 Task: Add Attachment from computer to Card Card0000000165 in Board Board0000000042 in Workspace WS0000000014 in Trello. Add Cover Purple to Card Card0000000165 in Board Board0000000042 in Workspace WS0000000014 in Trello. Add "Move Card To …" Button titled Button0000000165 to "top" of the list "To Do" to Card Card0000000165 in Board Board0000000042 in Workspace WS0000000014 in Trello. Add Description DS0000000165 to Card Card0000000165 in Board Board0000000042 in Workspace WS0000000014 in Trello. Add Comment CM0000000165 to Card Card0000000165 in Board Board0000000042 in Workspace WS0000000014 in Trello
Action: Mouse moved to (610, 392)
Screenshot: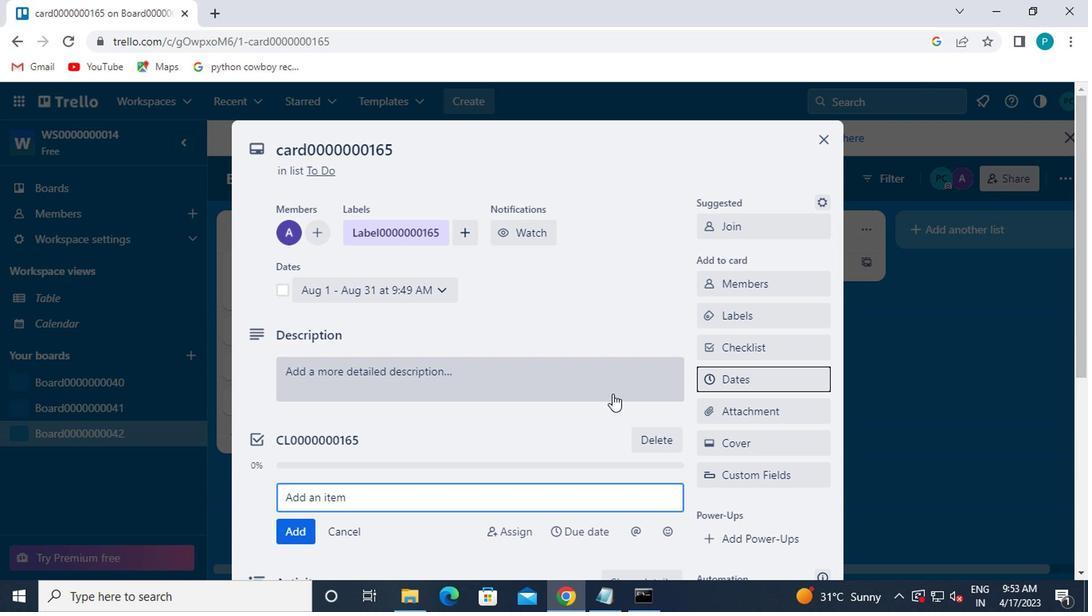 
Action: Mouse scrolled (610, 391) with delta (0, 0)
Screenshot: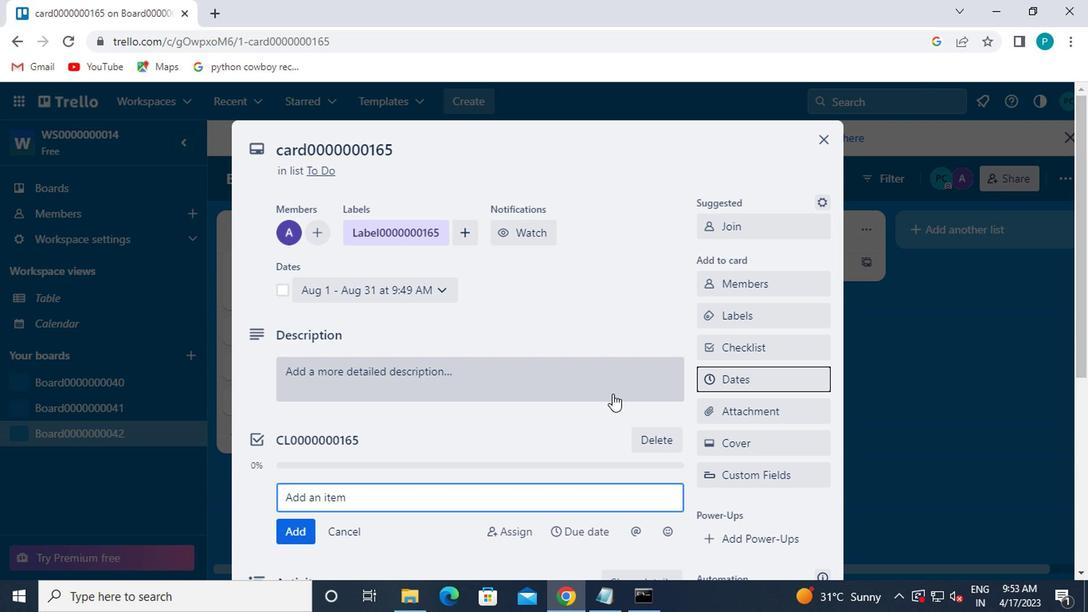 
Action: Mouse moved to (725, 323)
Screenshot: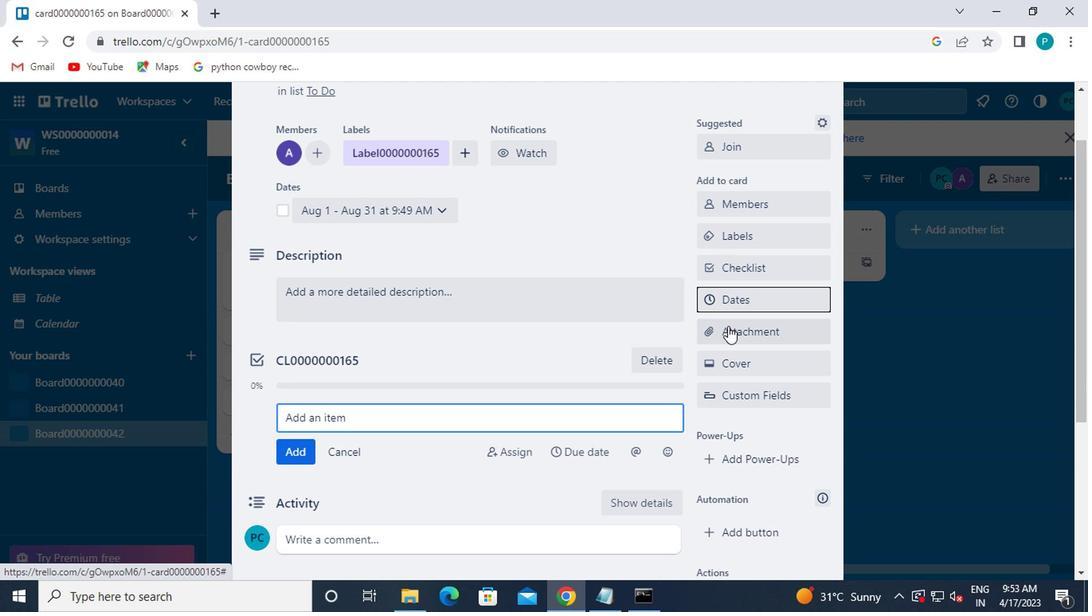 
Action: Mouse pressed left at (725, 323)
Screenshot: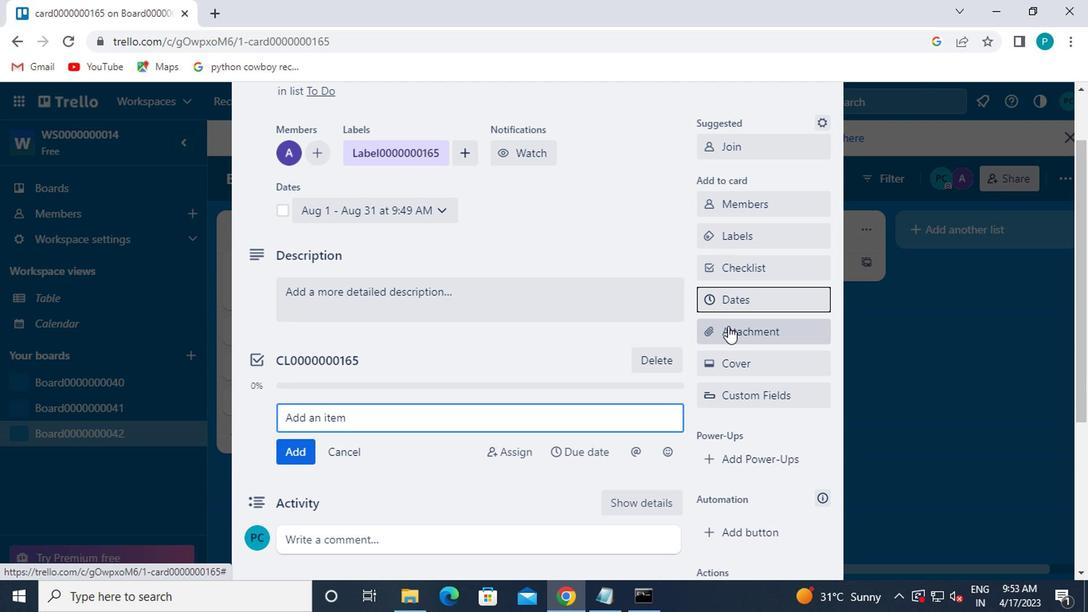 
Action: Mouse moved to (722, 155)
Screenshot: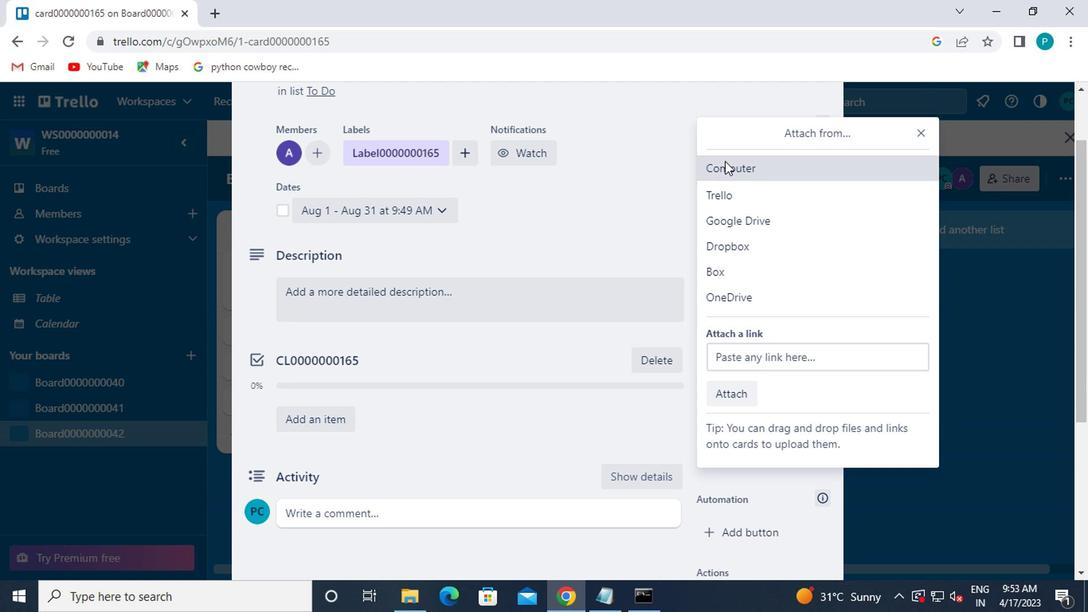 
Action: Mouse pressed left at (722, 155)
Screenshot: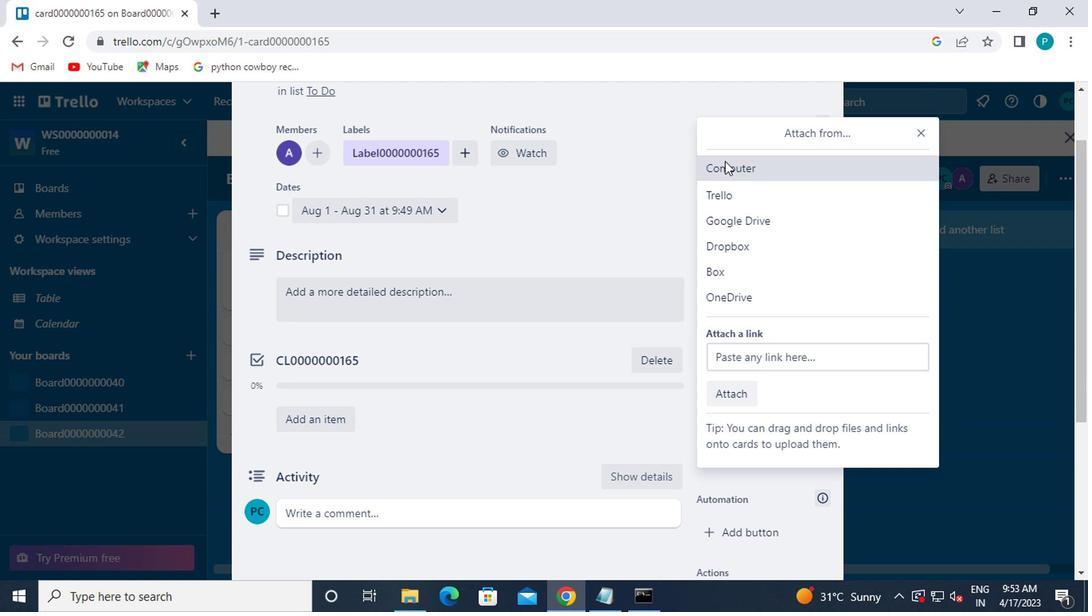 
Action: Mouse moved to (177, 116)
Screenshot: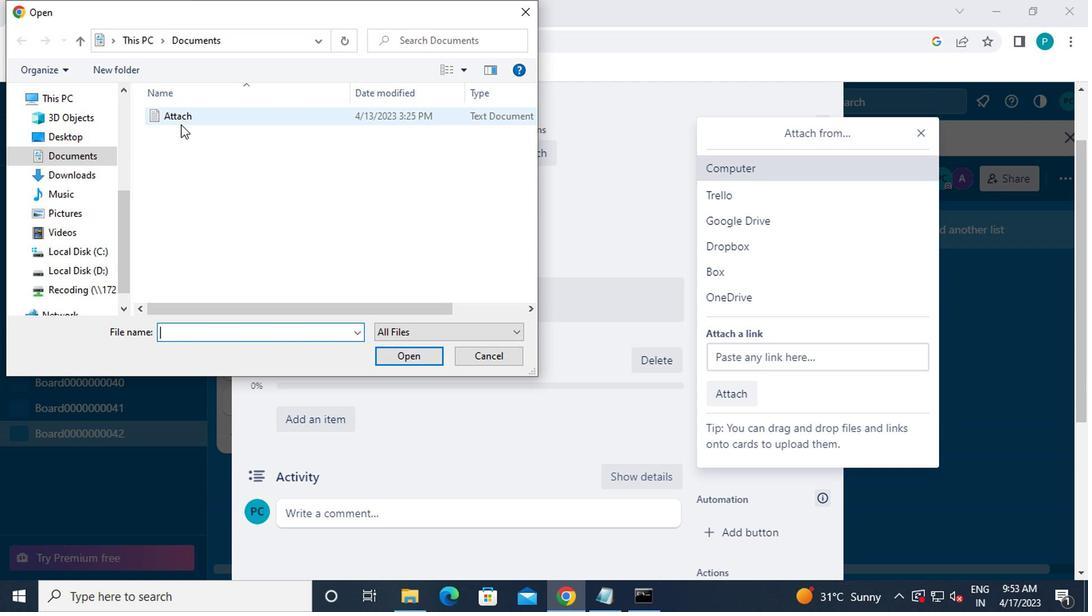 
Action: Mouse pressed left at (177, 116)
Screenshot: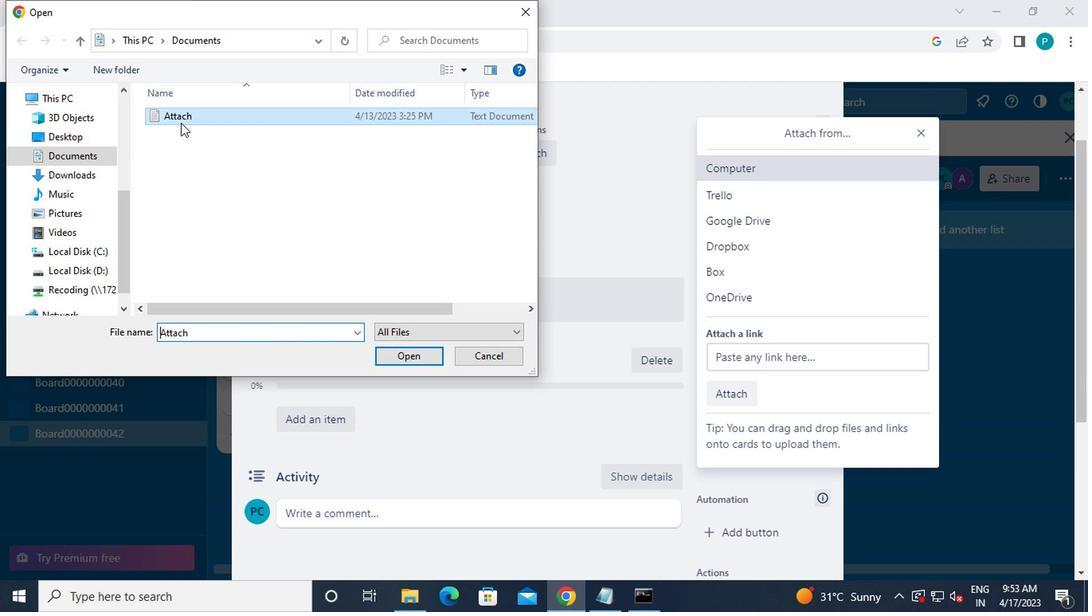 
Action: Mouse moved to (400, 359)
Screenshot: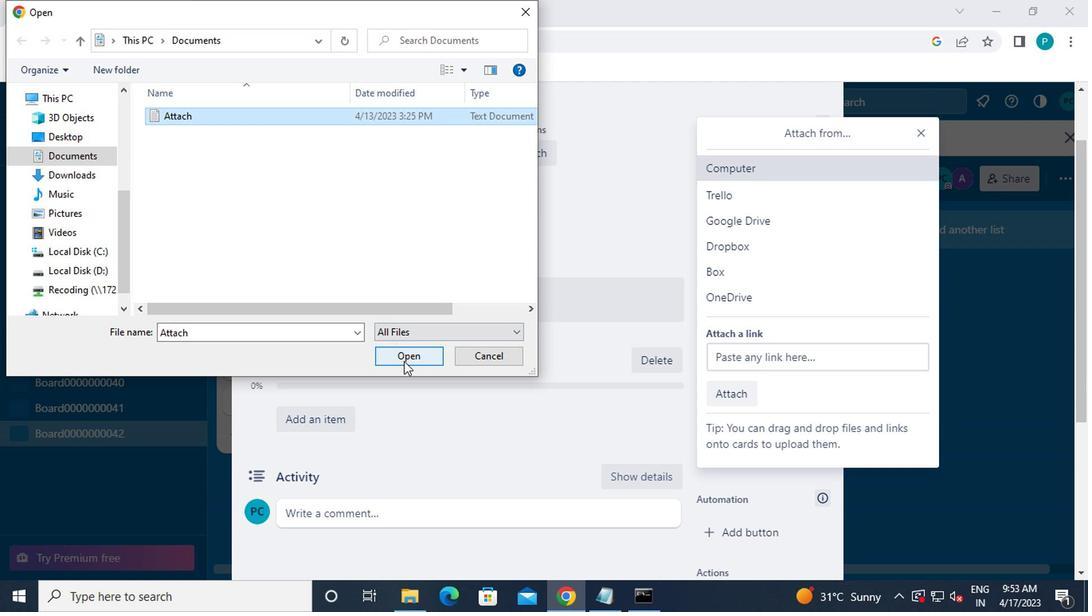 
Action: Mouse pressed left at (400, 359)
Screenshot: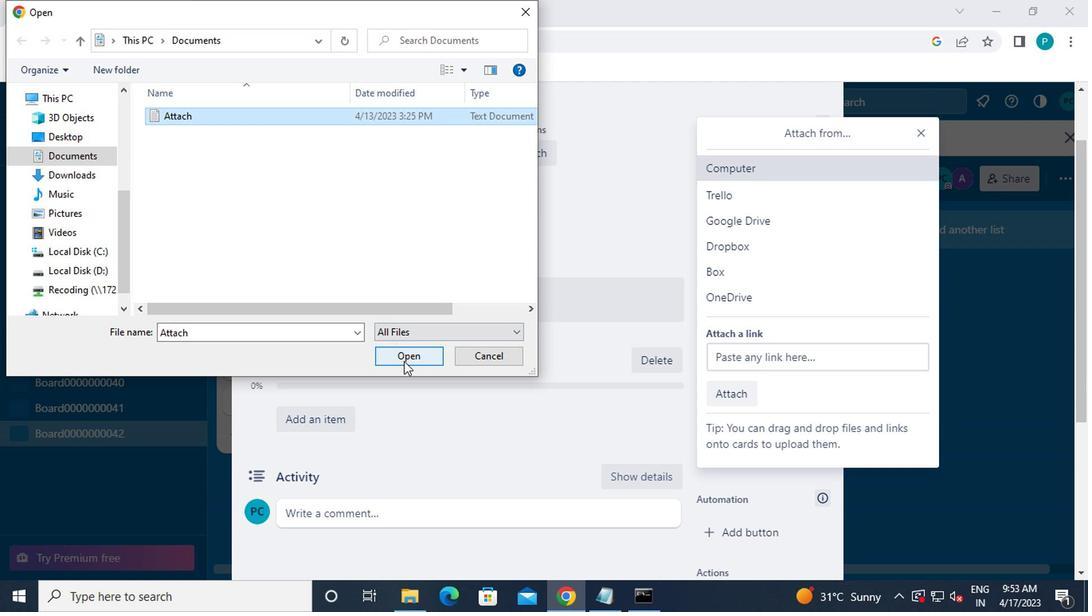 
Action: Mouse moved to (733, 369)
Screenshot: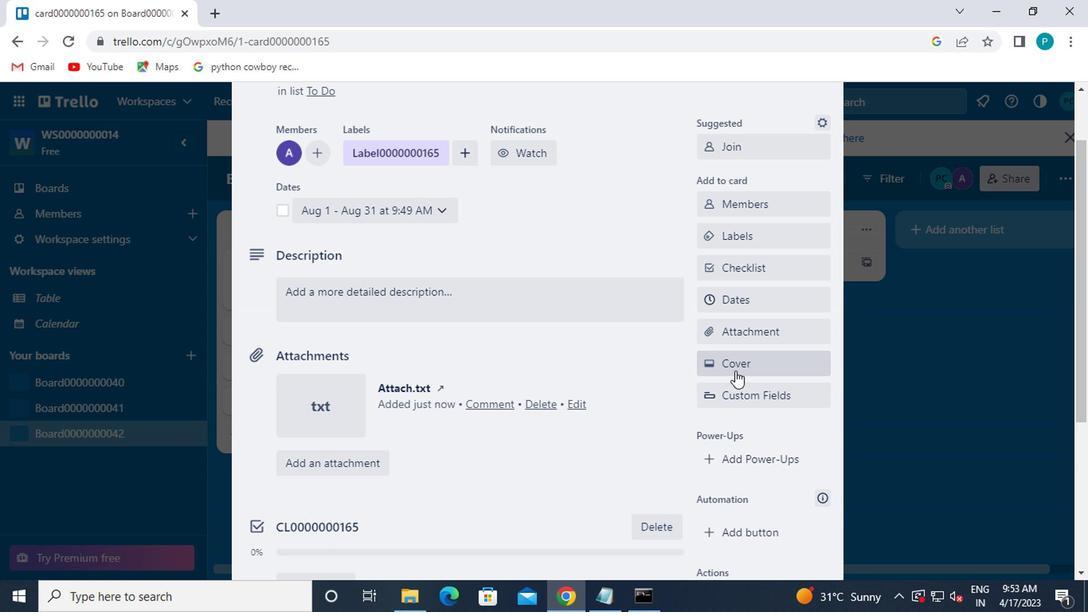 
Action: Mouse pressed left at (733, 369)
Screenshot: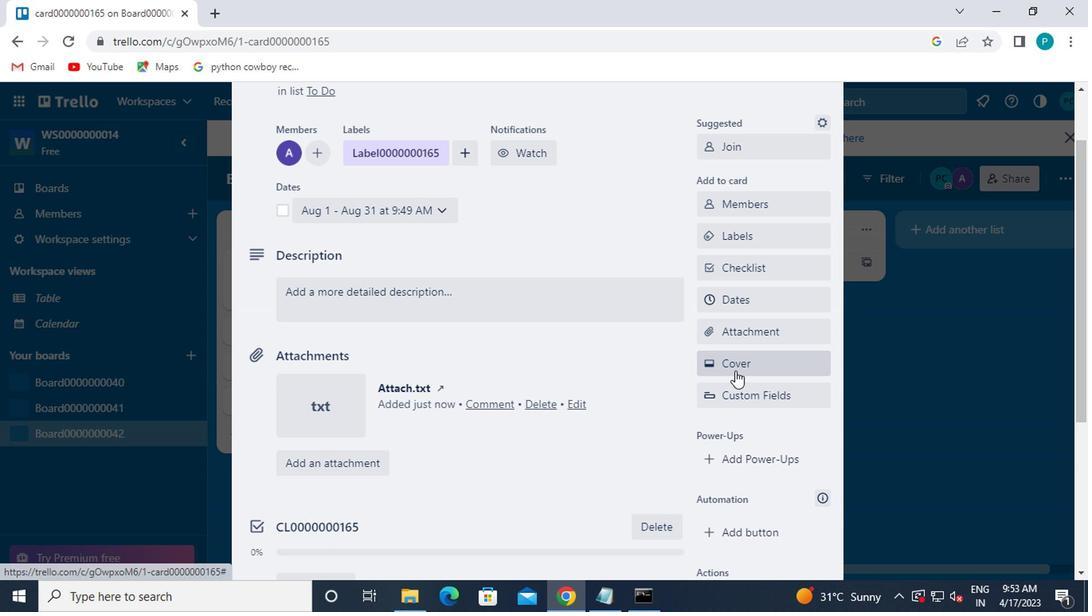
Action: Mouse moved to (913, 276)
Screenshot: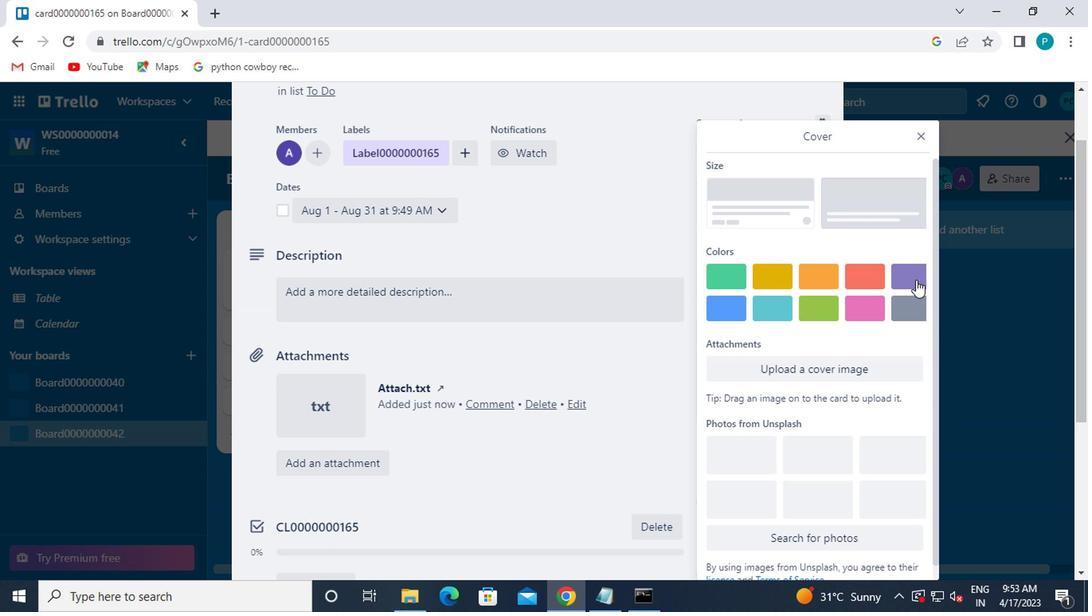 
Action: Mouse pressed left at (913, 276)
Screenshot: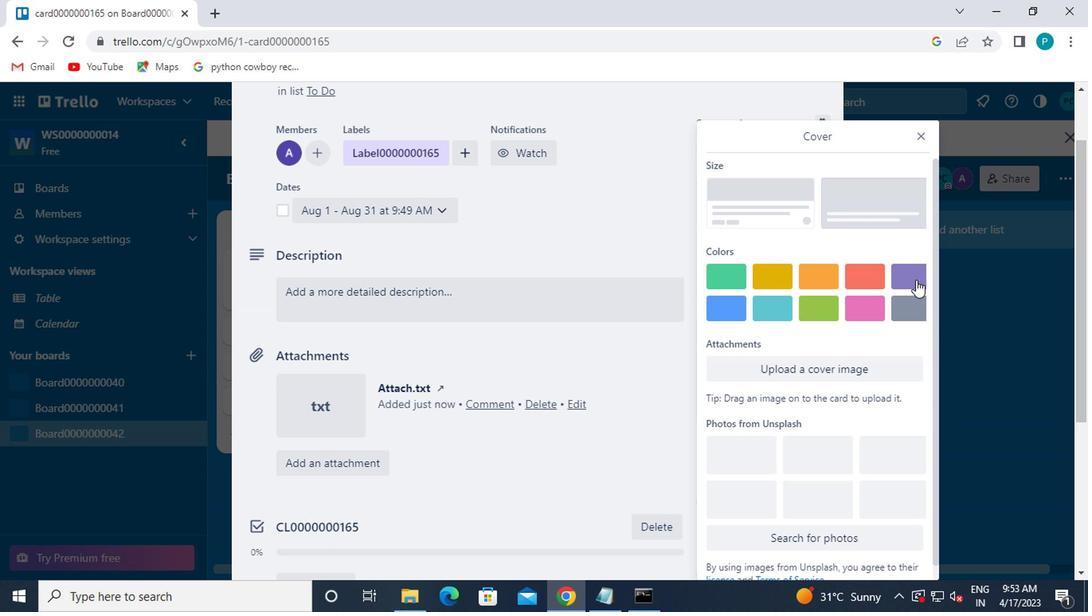 
Action: Mouse moved to (922, 130)
Screenshot: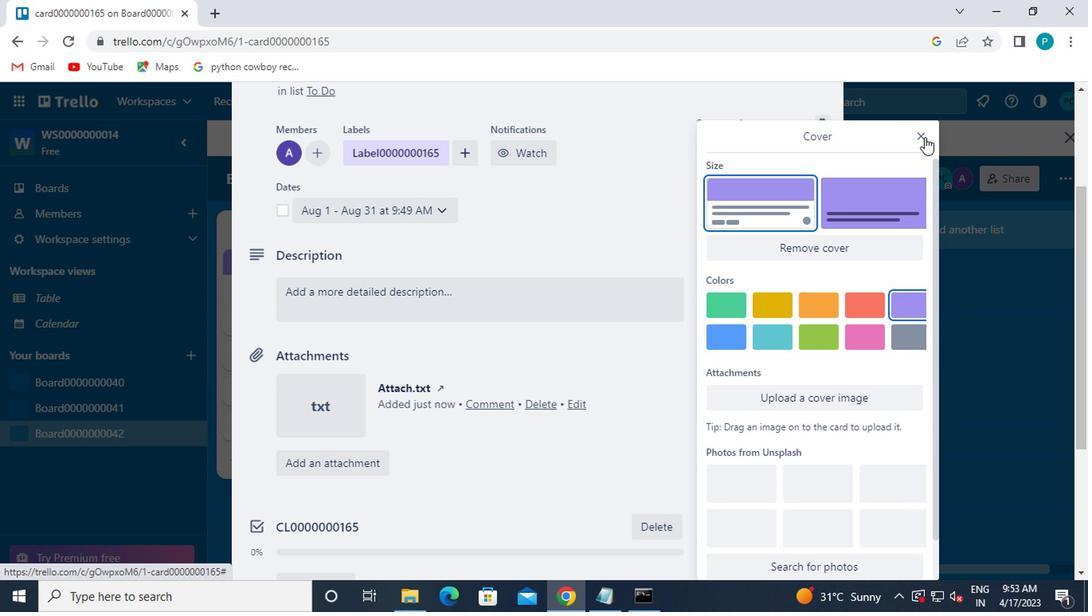 
Action: Mouse pressed left at (922, 130)
Screenshot: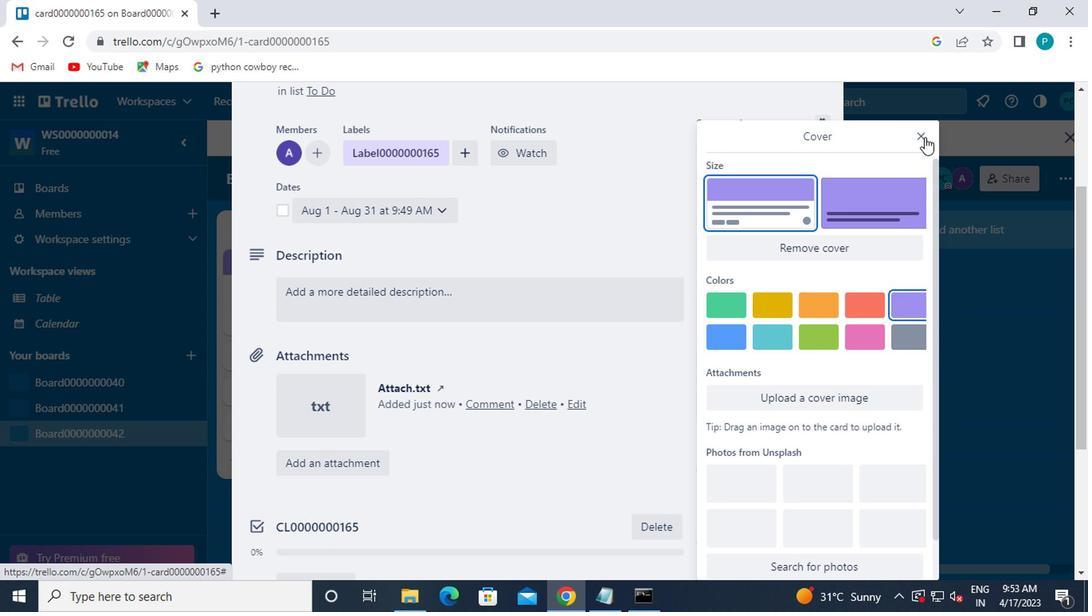 
Action: Mouse moved to (854, 359)
Screenshot: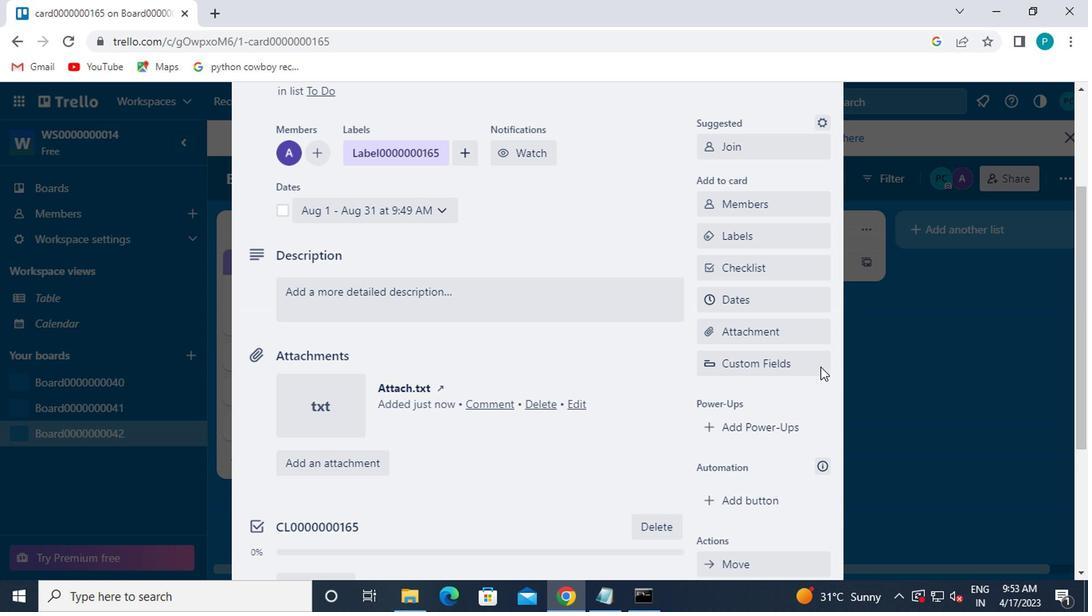 
Action: Mouse scrolled (854, 359) with delta (0, 0)
Screenshot: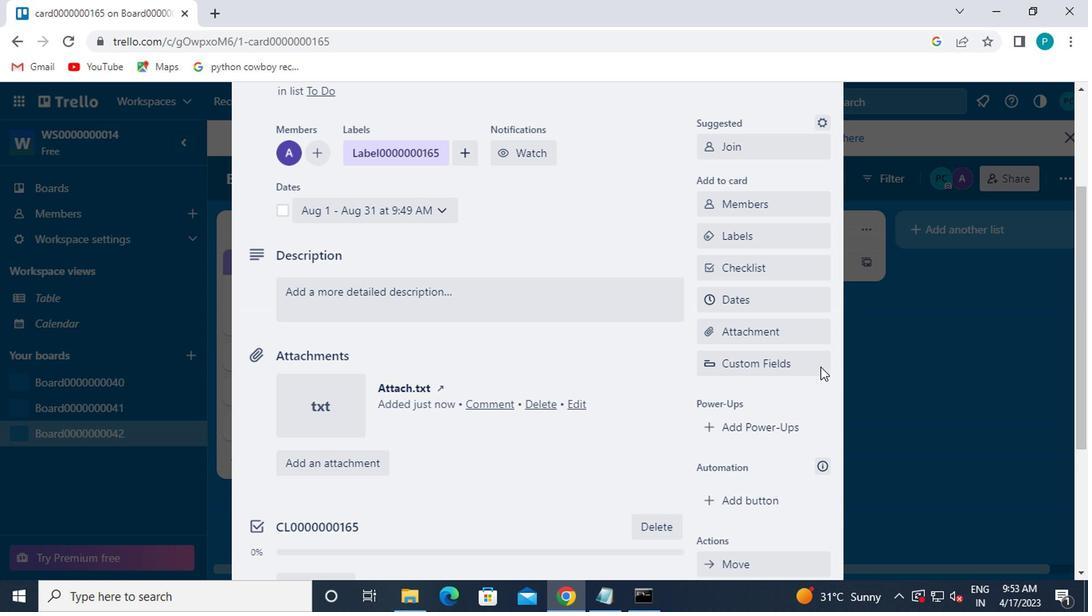 
Action: Mouse moved to (663, 346)
Screenshot: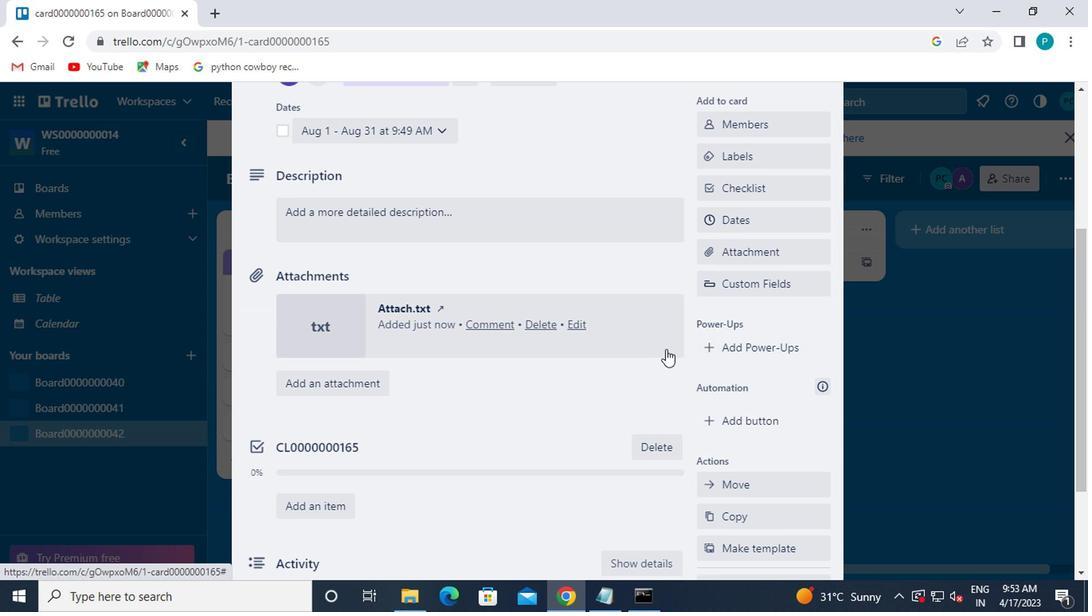 
Action: Mouse scrolled (663, 346) with delta (0, 0)
Screenshot: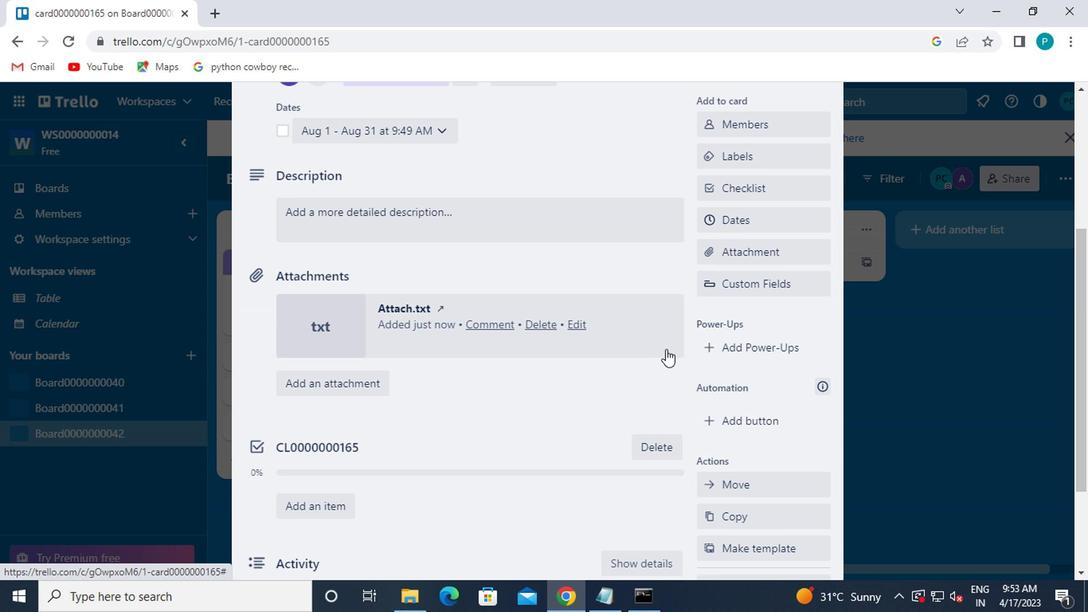 
Action: Mouse moved to (708, 337)
Screenshot: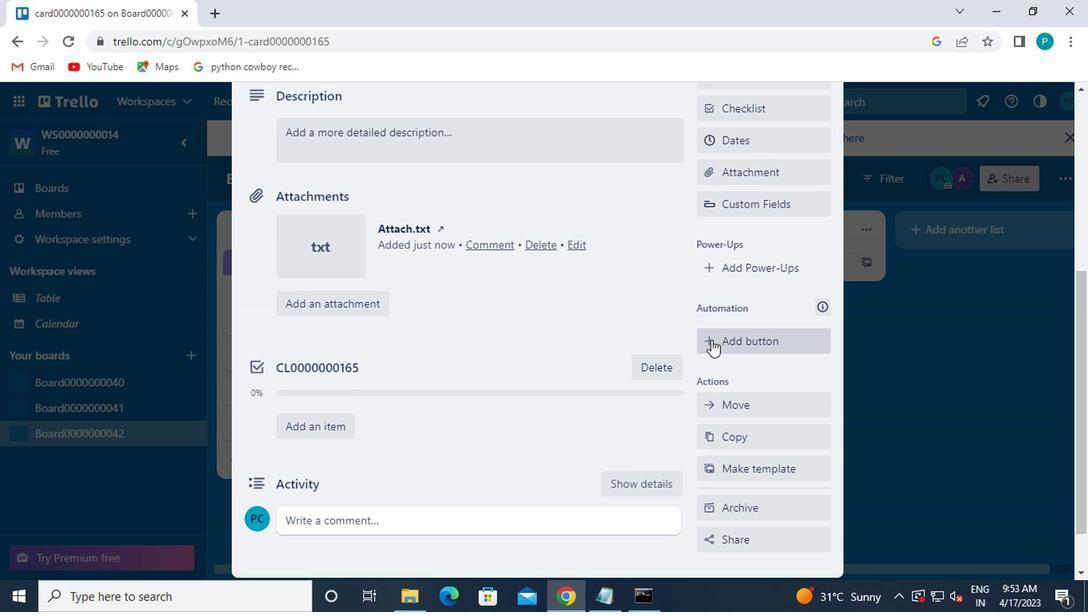 
Action: Mouse pressed left at (708, 337)
Screenshot: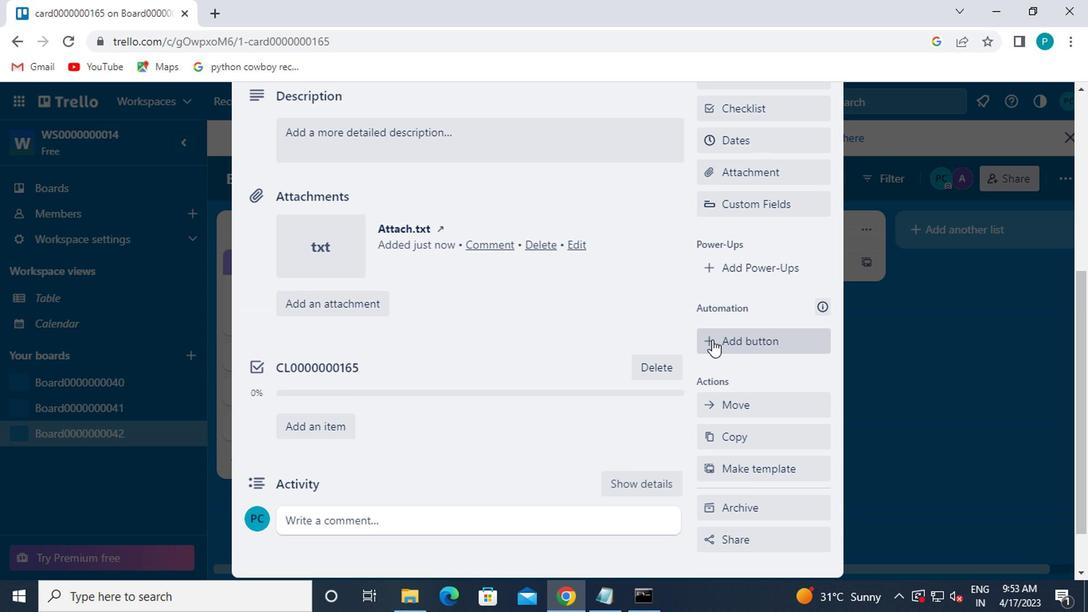 
Action: Mouse moved to (714, 207)
Screenshot: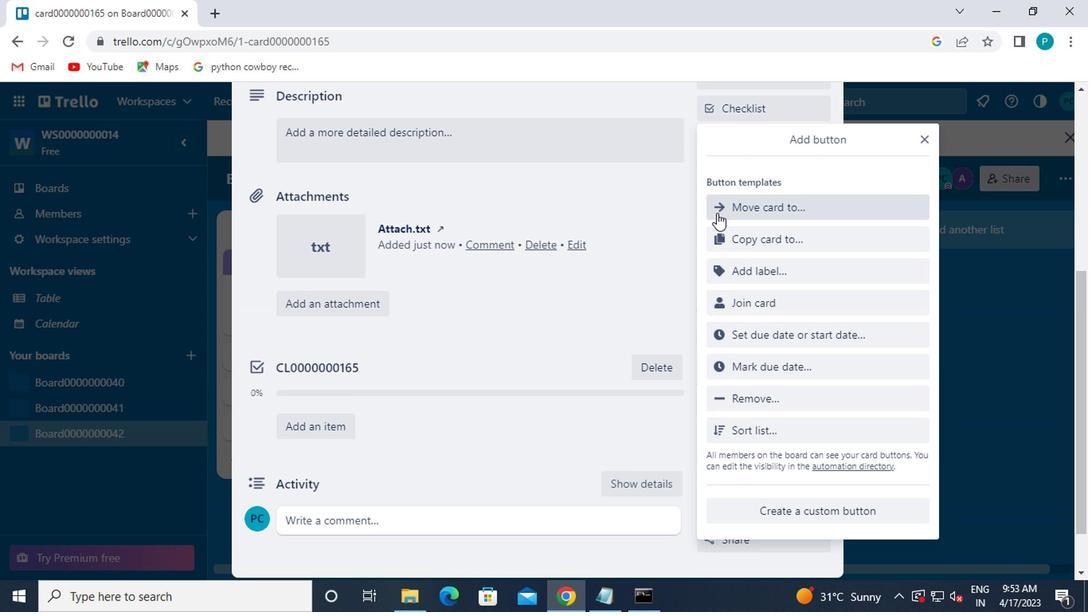 
Action: Mouse pressed left at (714, 207)
Screenshot: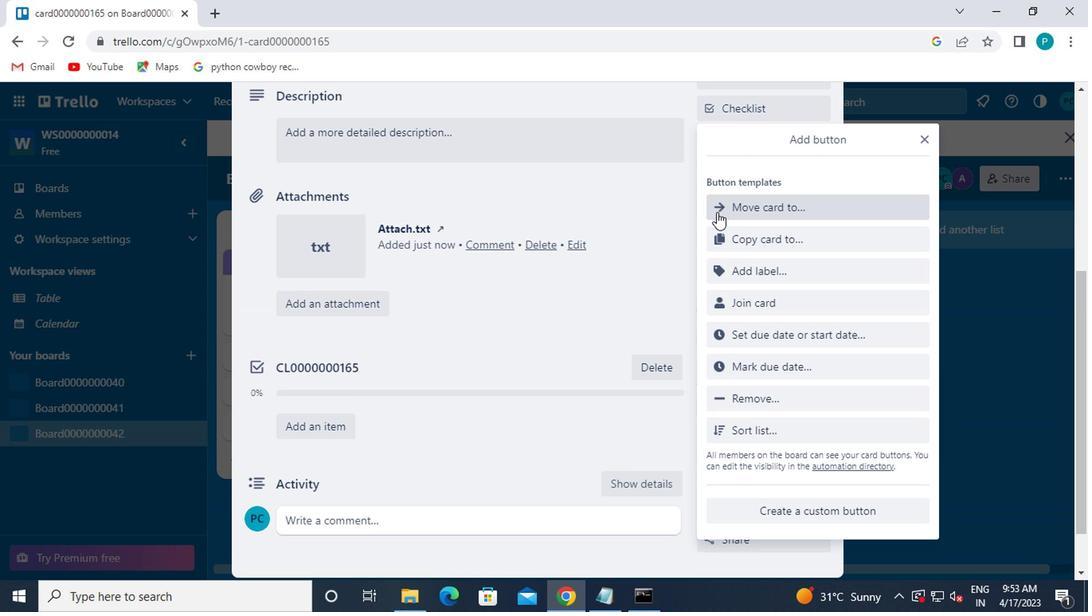 
Action: Mouse moved to (780, 208)
Screenshot: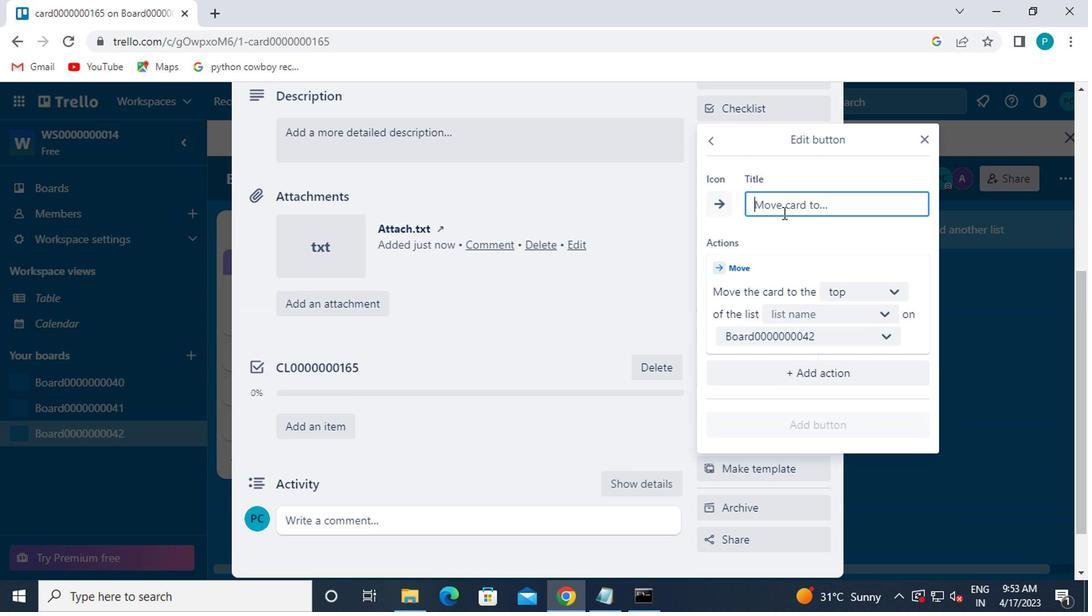 
Action: Mouse pressed left at (780, 208)
Screenshot: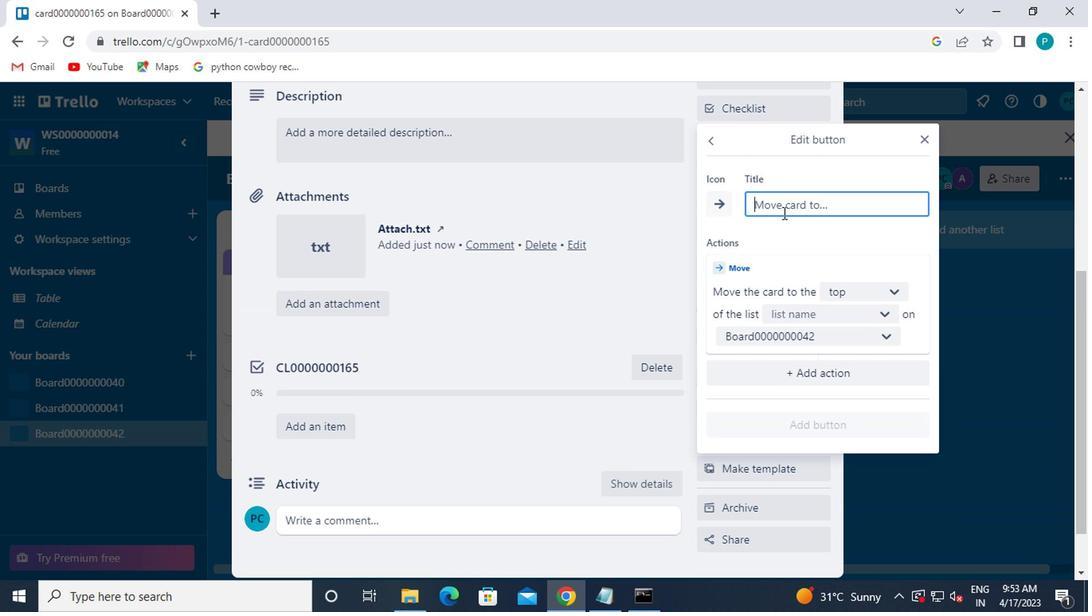 
Action: Mouse moved to (784, 205)
Screenshot: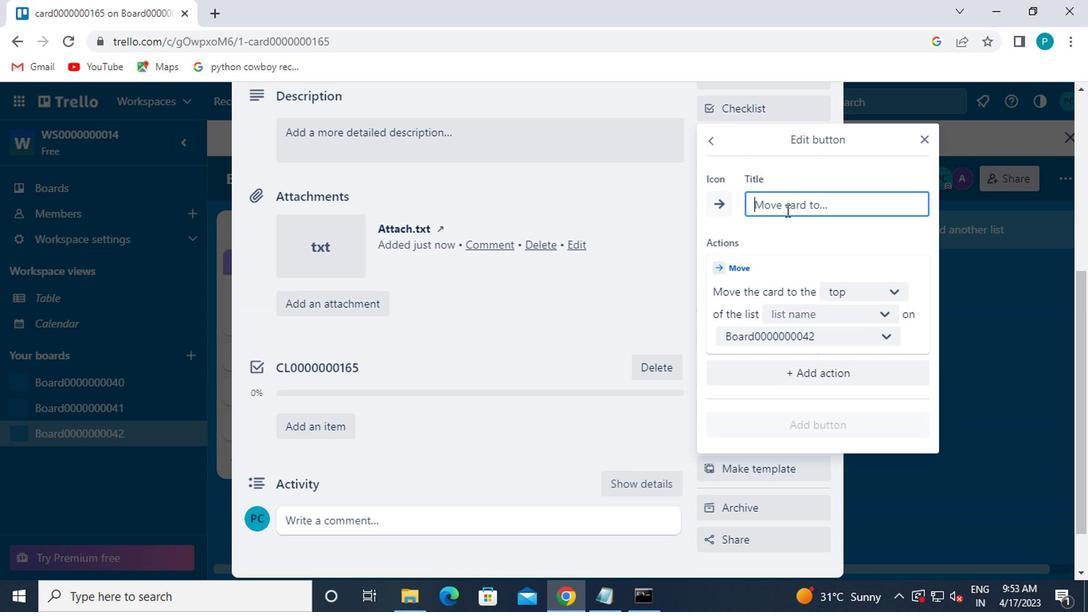 
Action: Key pressed button0000000165
Screenshot: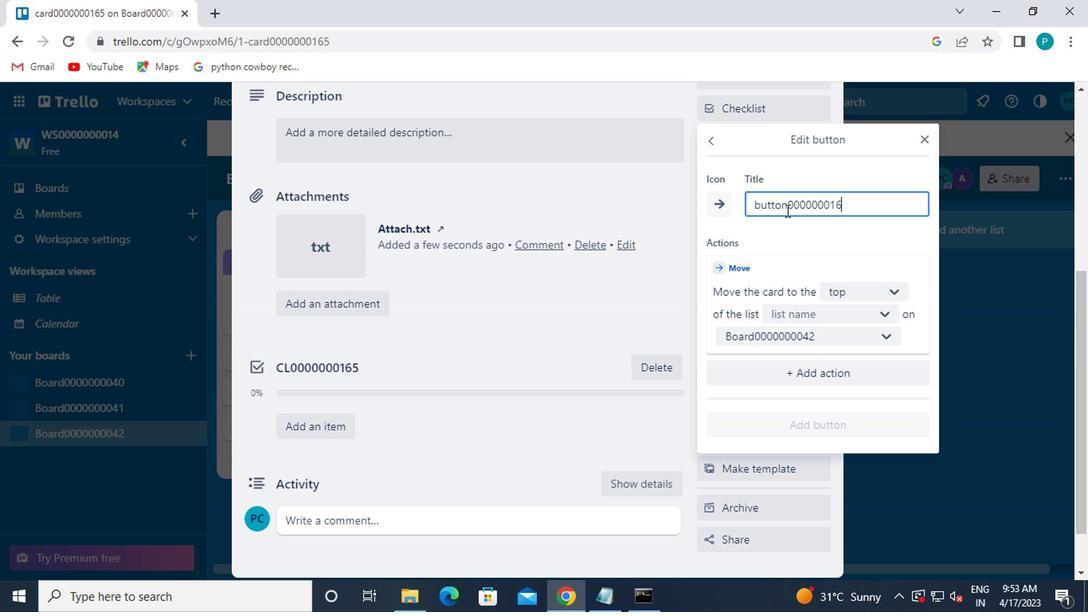 
Action: Mouse moved to (856, 292)
Screenshot: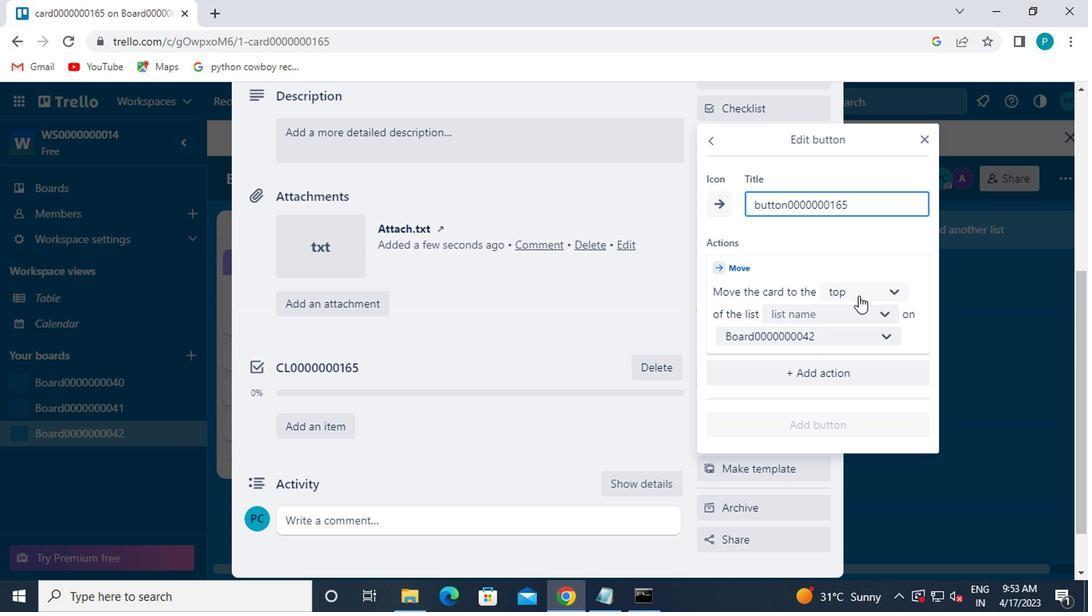 
Action: Mouse pressed left at (856, 292)
Screenshot: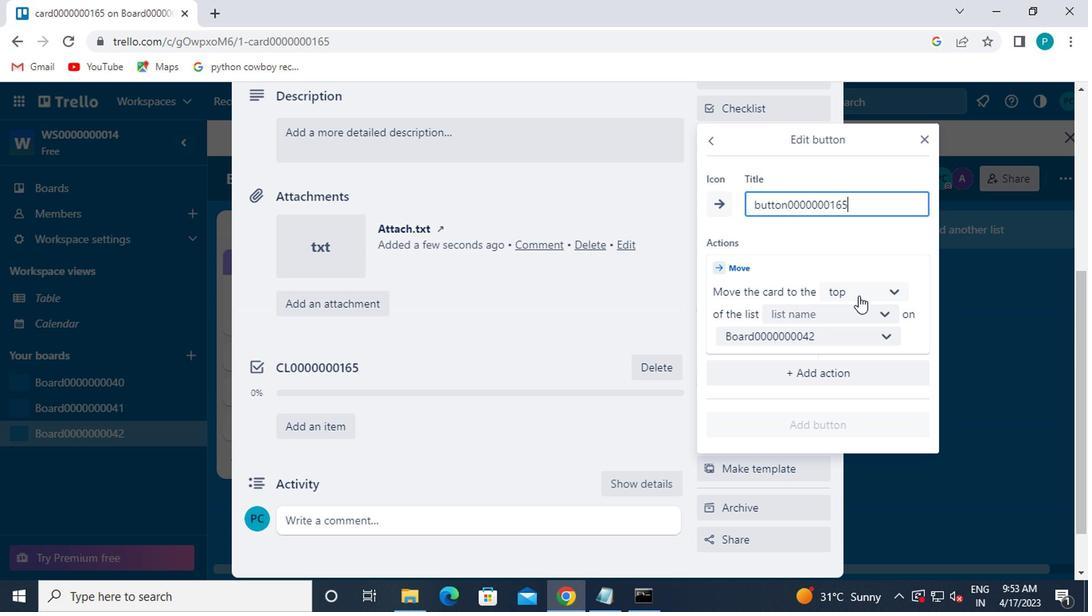 
Action: Mouse moved to (857, 313)
Screenshot: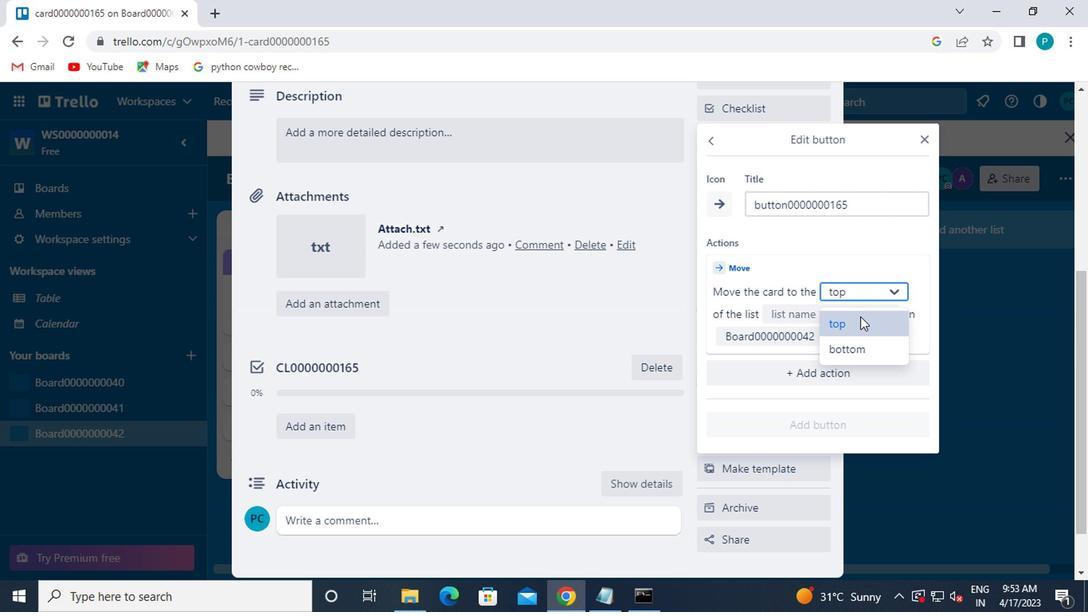 
Action: Mouse pressed left at (857, 313)
Screenshot: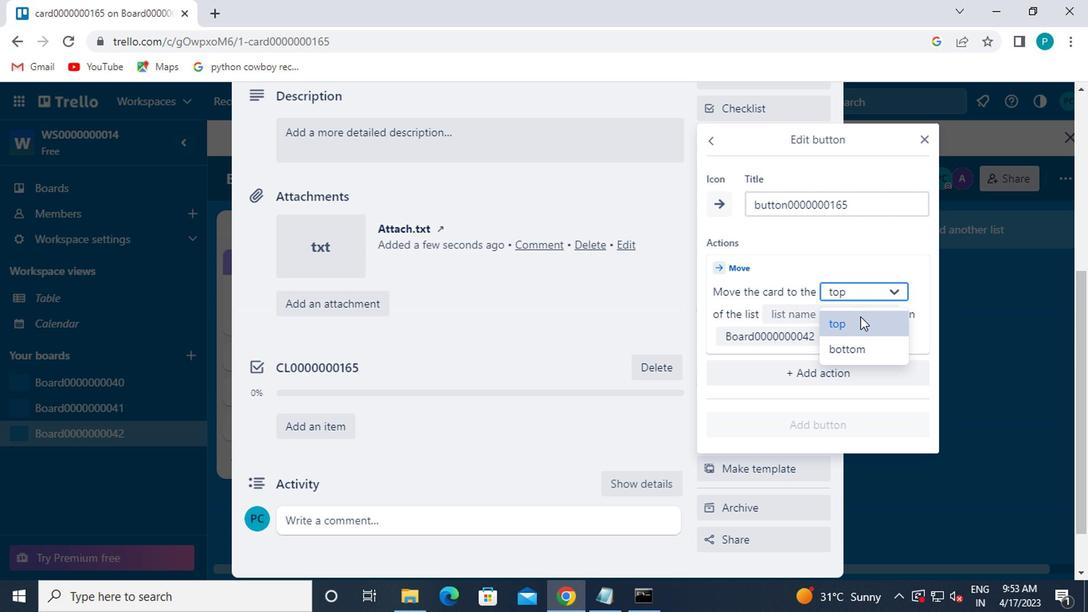 
Action: Mouse moved to (848, 311)
Screenshot: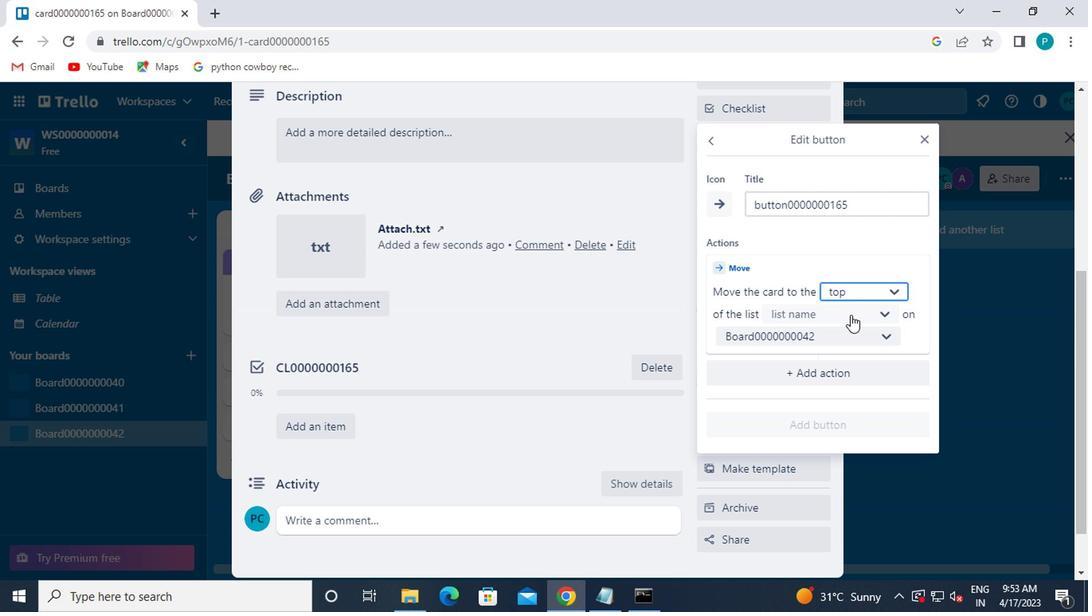 
Action: Mouse pressed left at (848, 311)
Screenshot: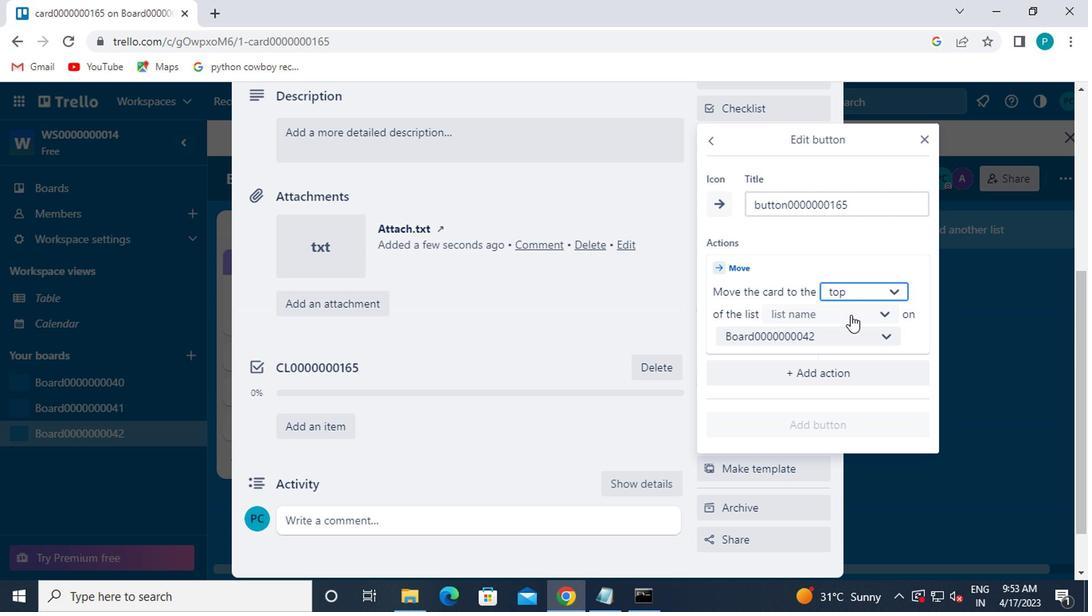 
Action: Mouse moved to (848, 345)
Screenshot: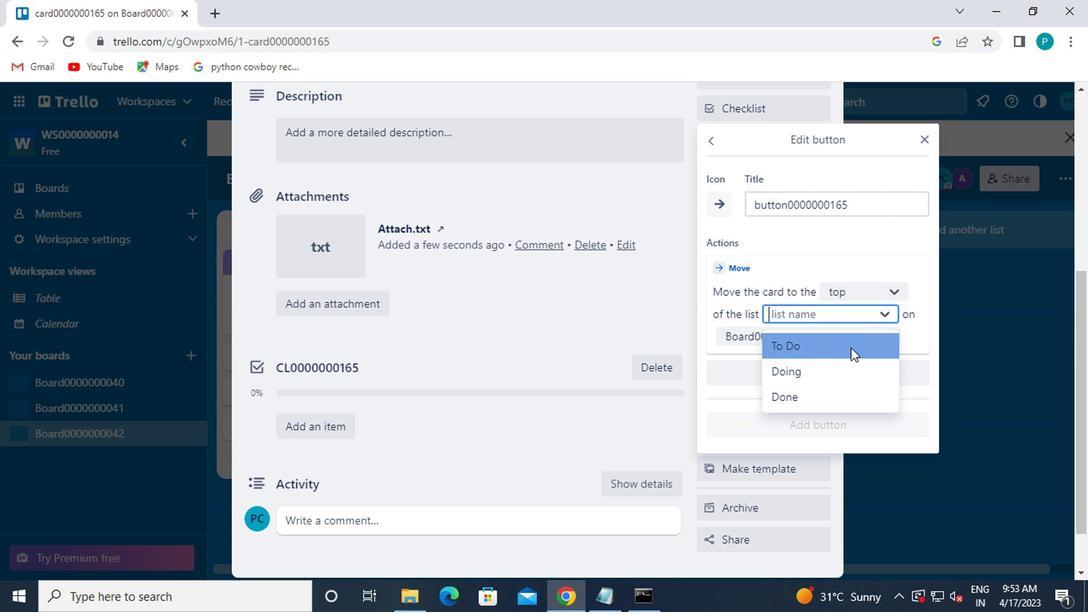
Action: Mouse pressed left at (848, 345)
Screenshot: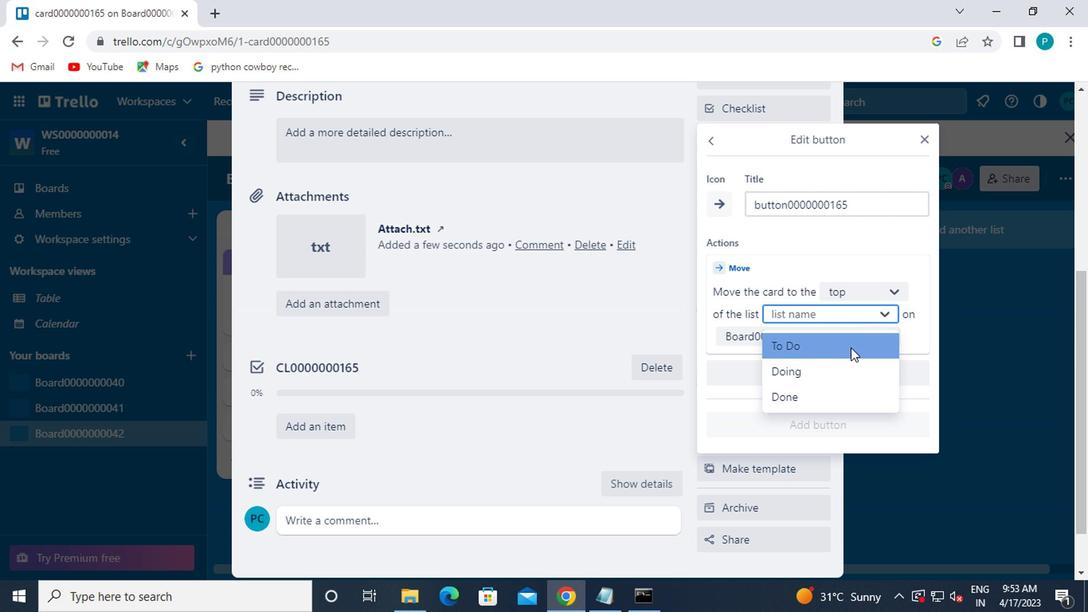 
Action: Mouse moved to (833, 430)
Screenshot: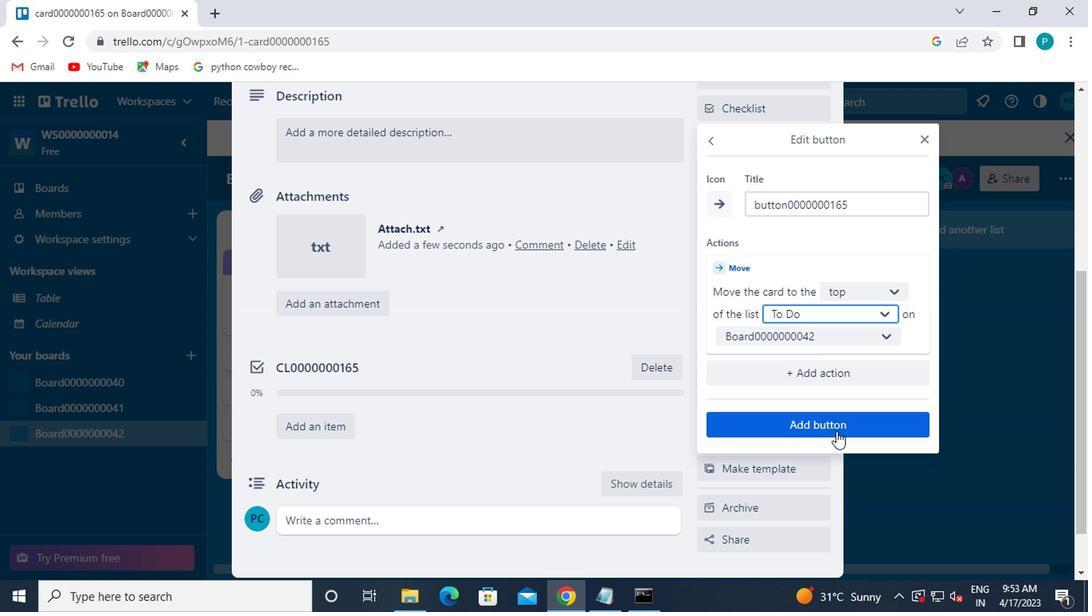 
Action: Mouse pressed left at (833, 430)
Screenshot: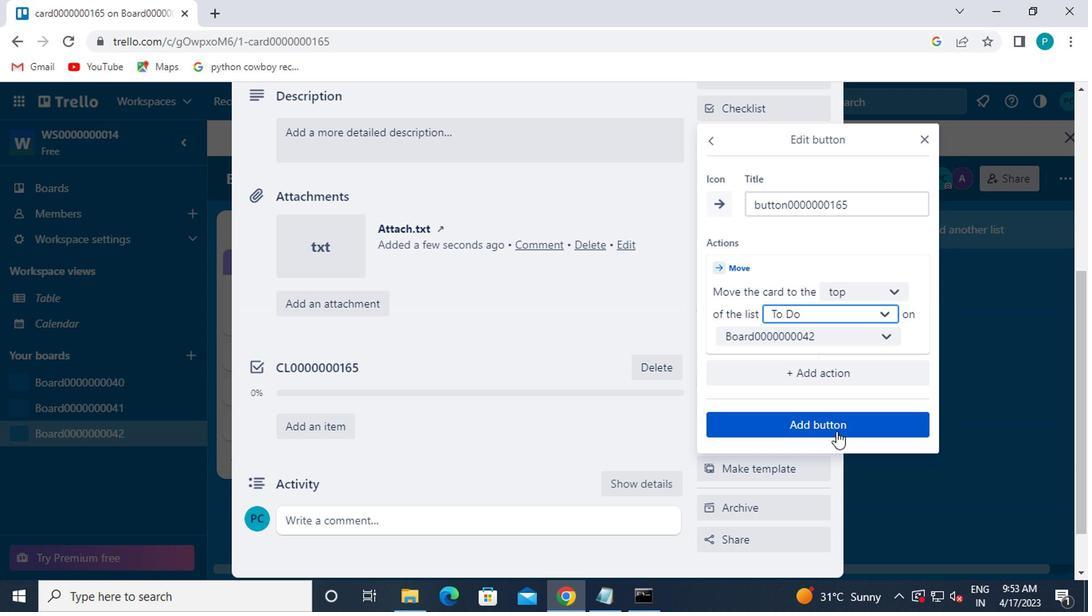 
Action: Mouse moved to (549, 380)
Screenshot: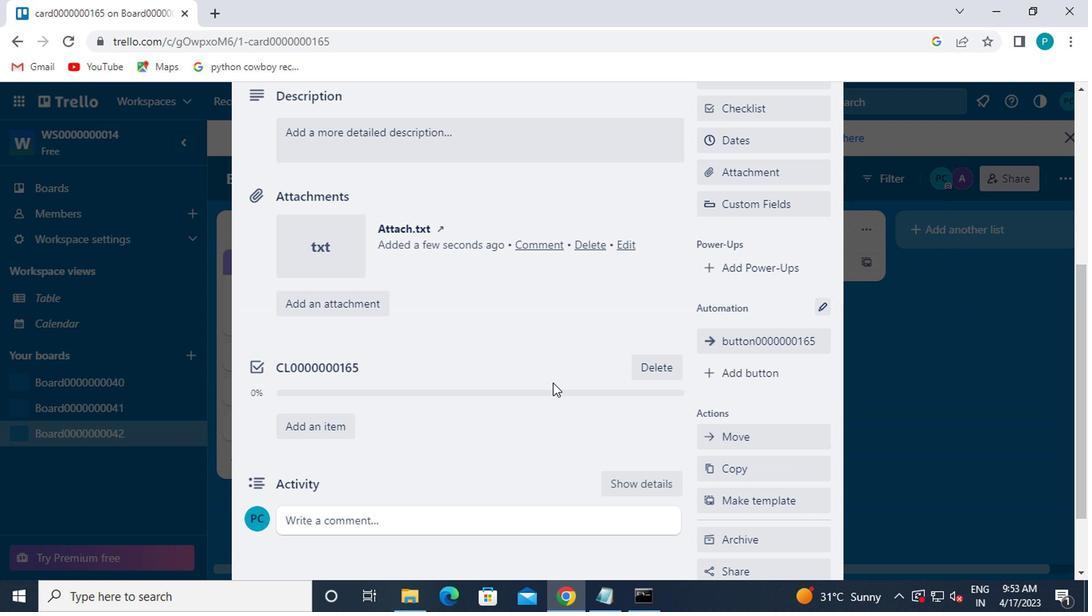 
Action: Mouse scrolled (549, 382) with delta (0, 1)
Screenshot: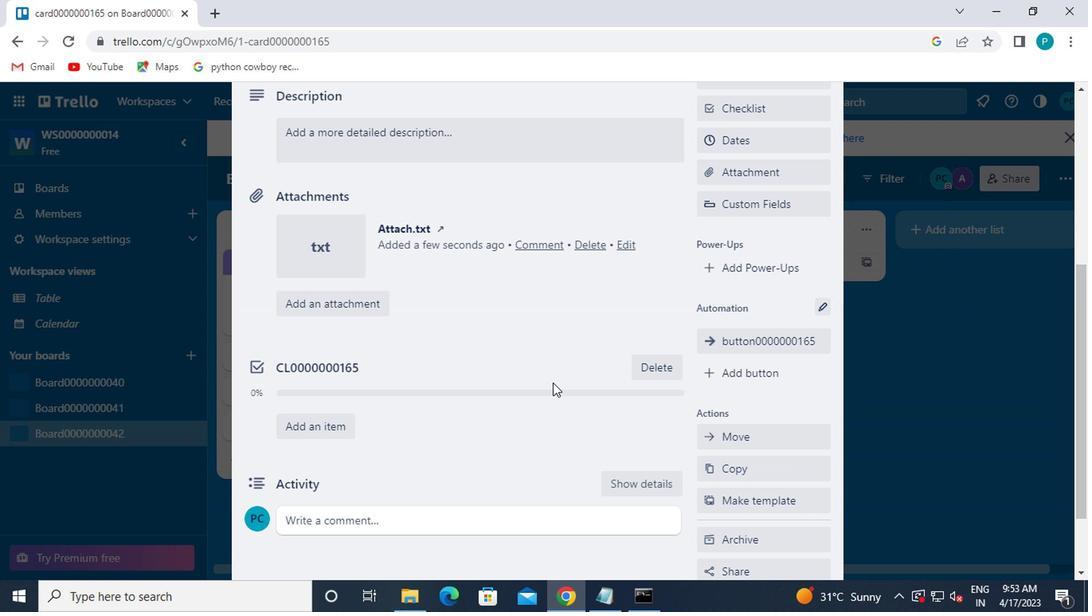 
Action: Mouse moved to (549, 379)
Screenshot: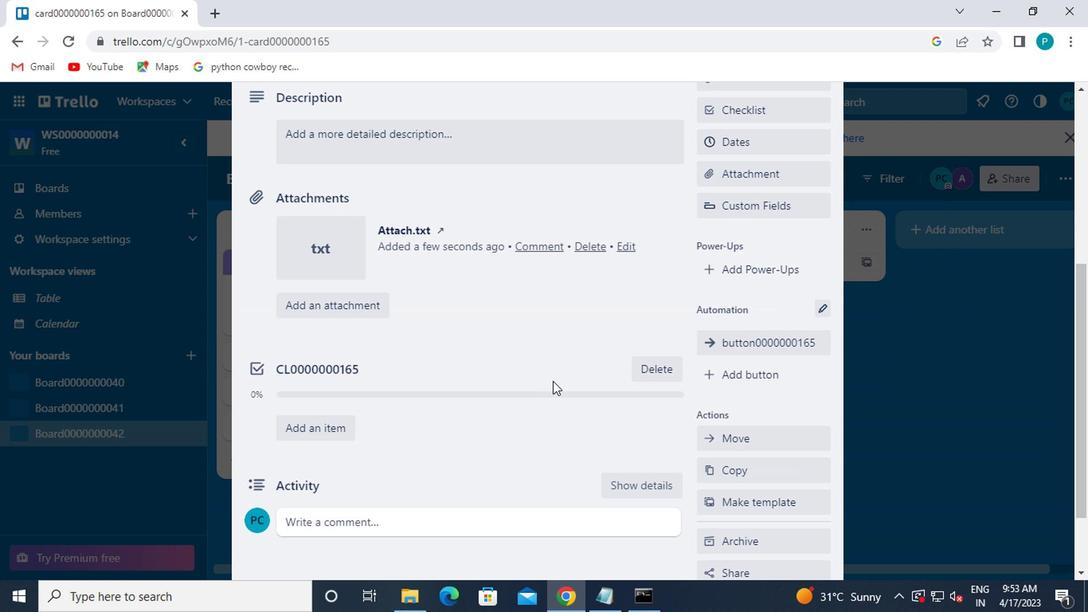 
Action: Mouse scrolled (549, 380) with delta (0, 1)
Screenshot: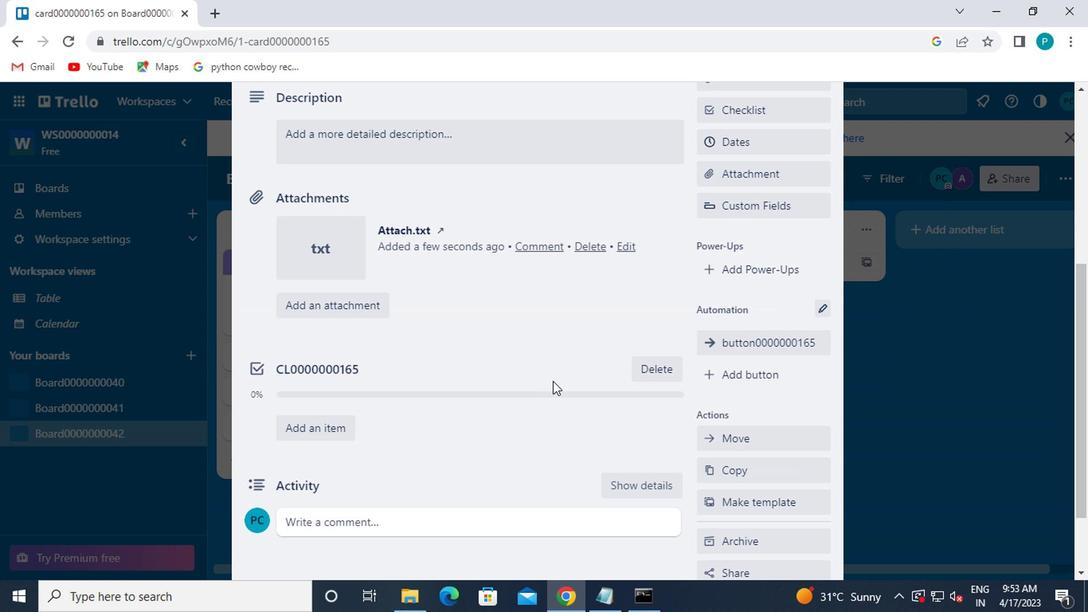 
Action: Mouse moved to (490, 305)
Screenshot: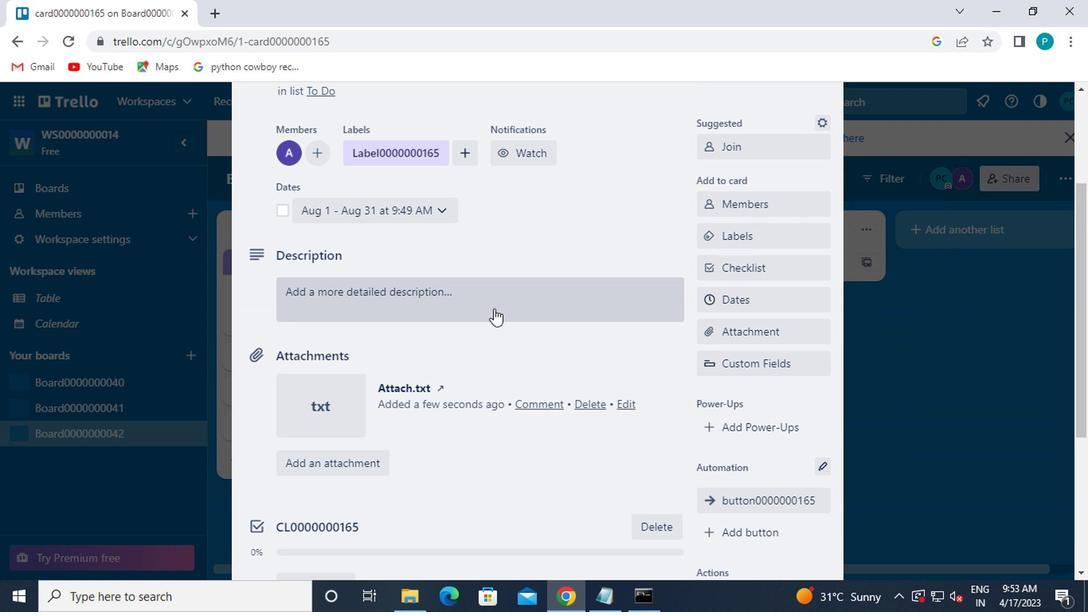 
Action: Mouse pressed left at (490, 305)
Screenshot: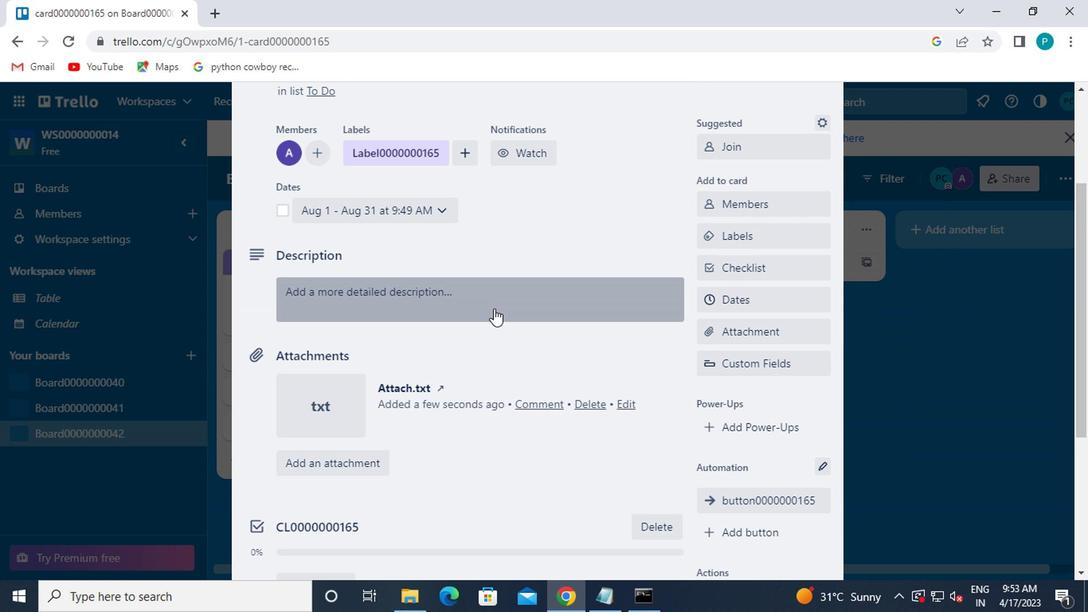 
Action: Mouse moved to (490, 303)
Screenshot: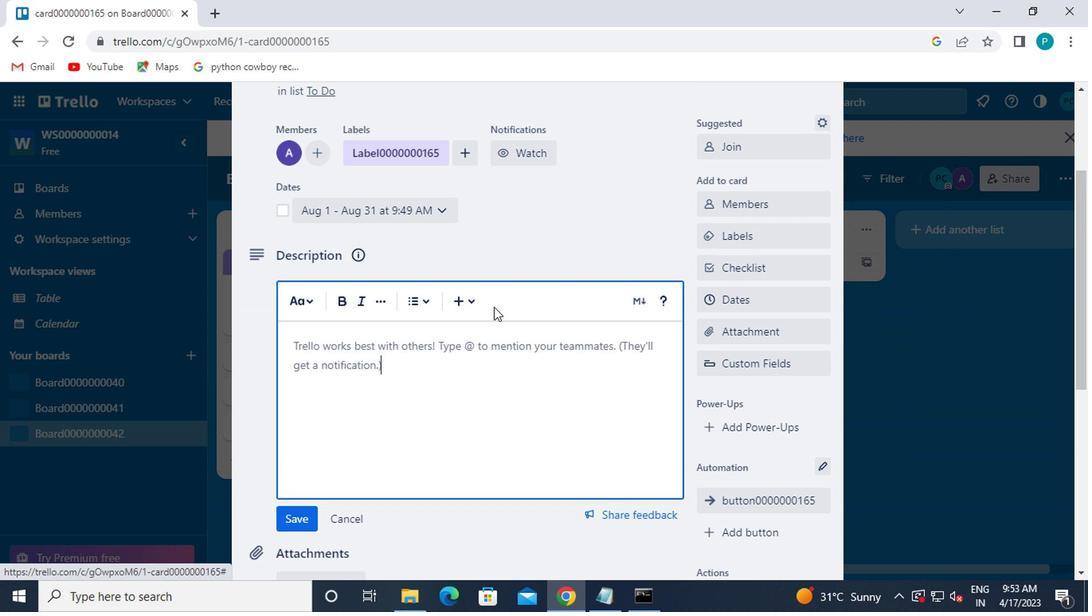 
Action: Key pressed <Key.caps_lock>ds0000000165
Screenshot: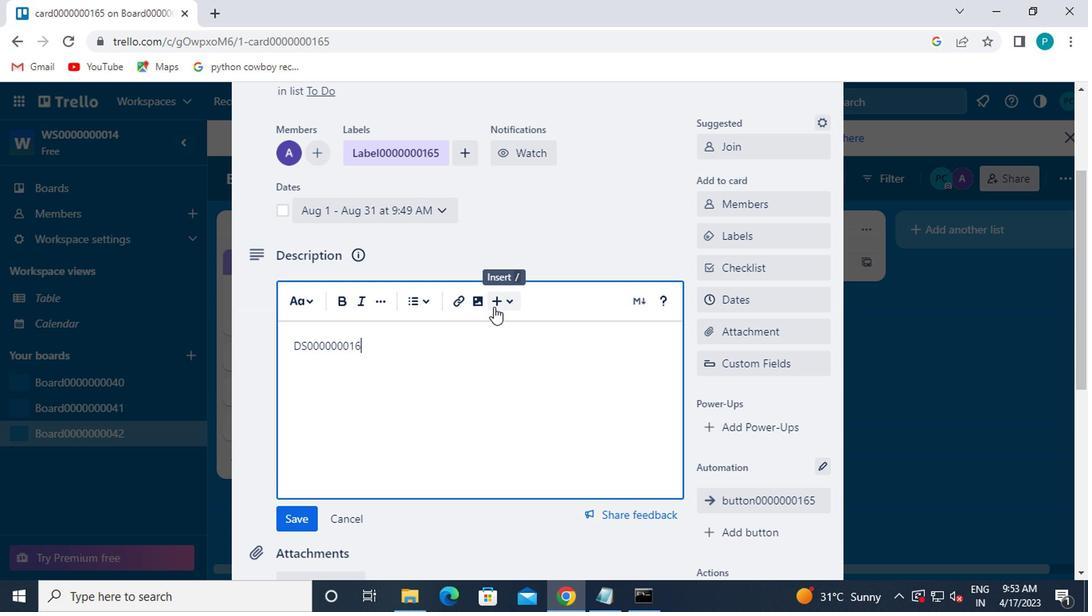 
Action: Mouse moved to (472, 350)
Screenshot: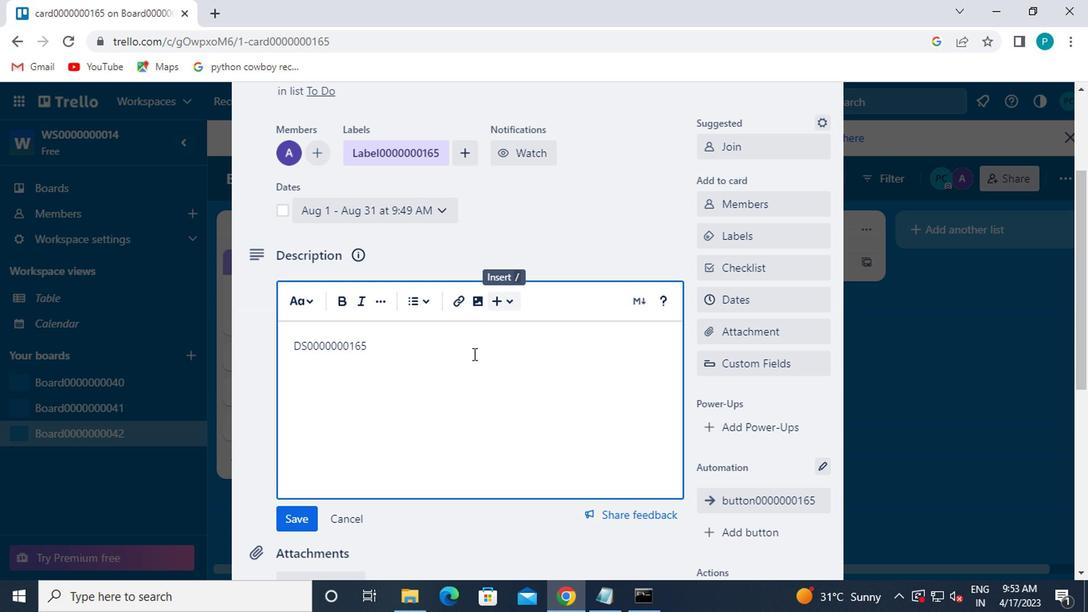 
Action: Mouse scrolled (472, 349) with delta (0, -1)
Screenshot: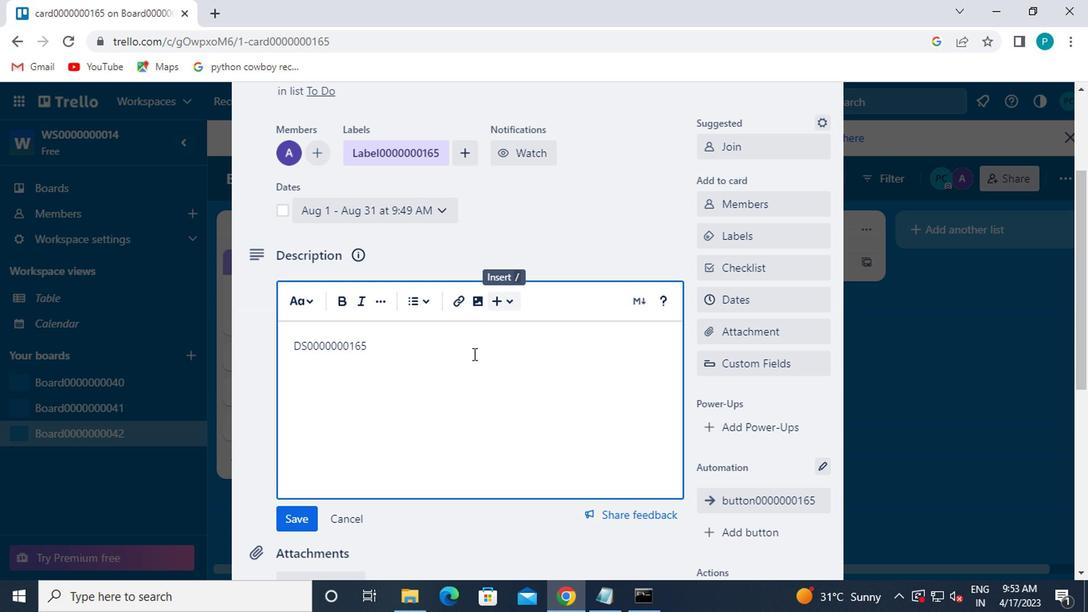 
Action: Mouse moved to (437, 370)
Screenshot: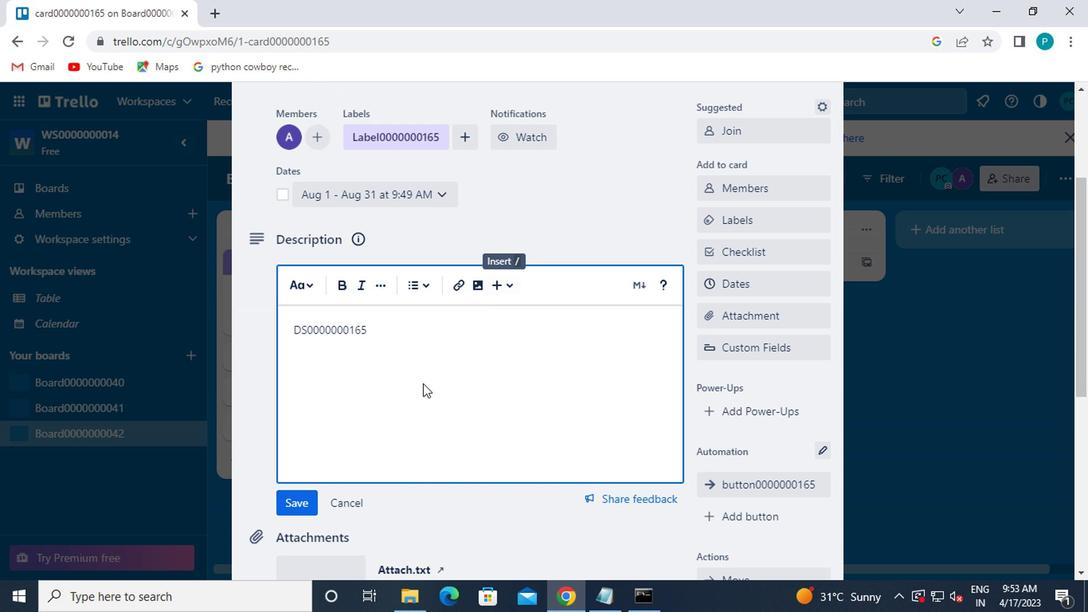 
Action: Mouse scrolled (437, 369) with delta (0, -1)
Screenshot: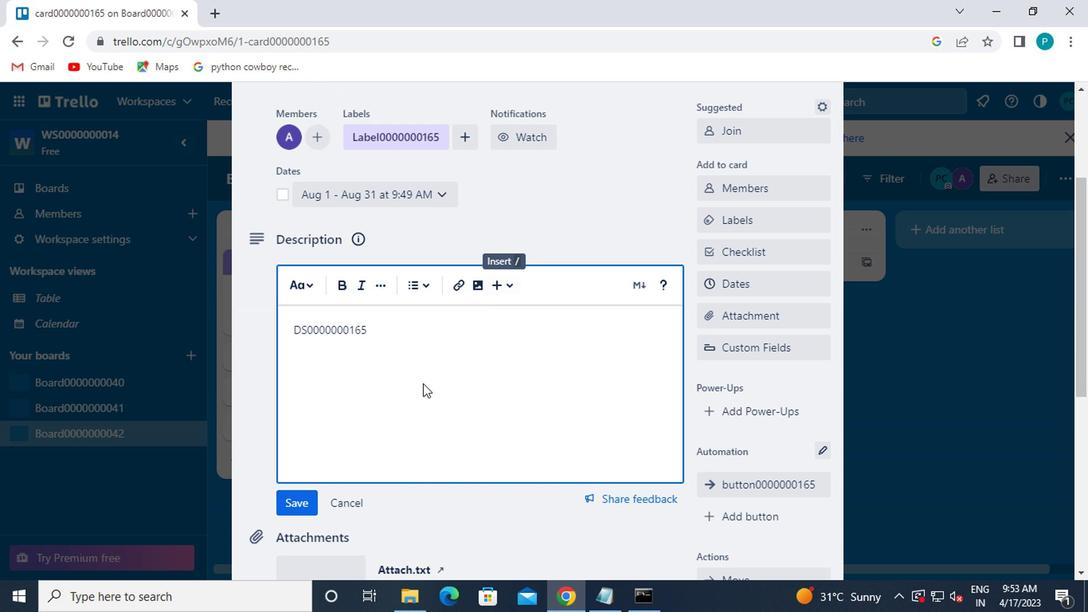 
Action: Mouse moved to (280, 350)
Screenshot: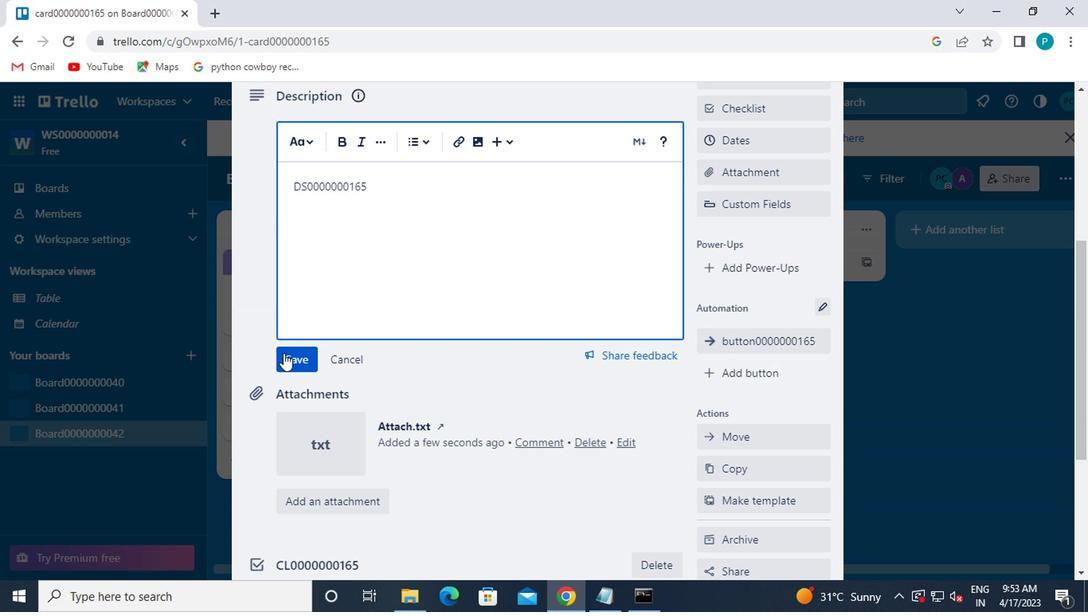 
Action: Mouse pressed left at (280, 350)
Screenshot: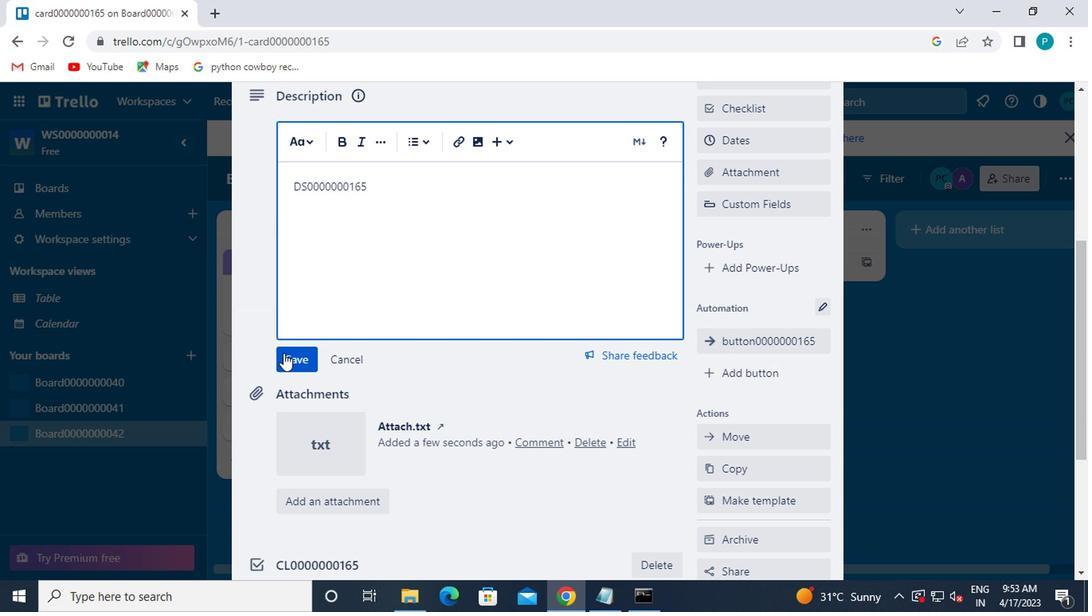 
Action: Mouse moved to (405, 429)
Screenshot: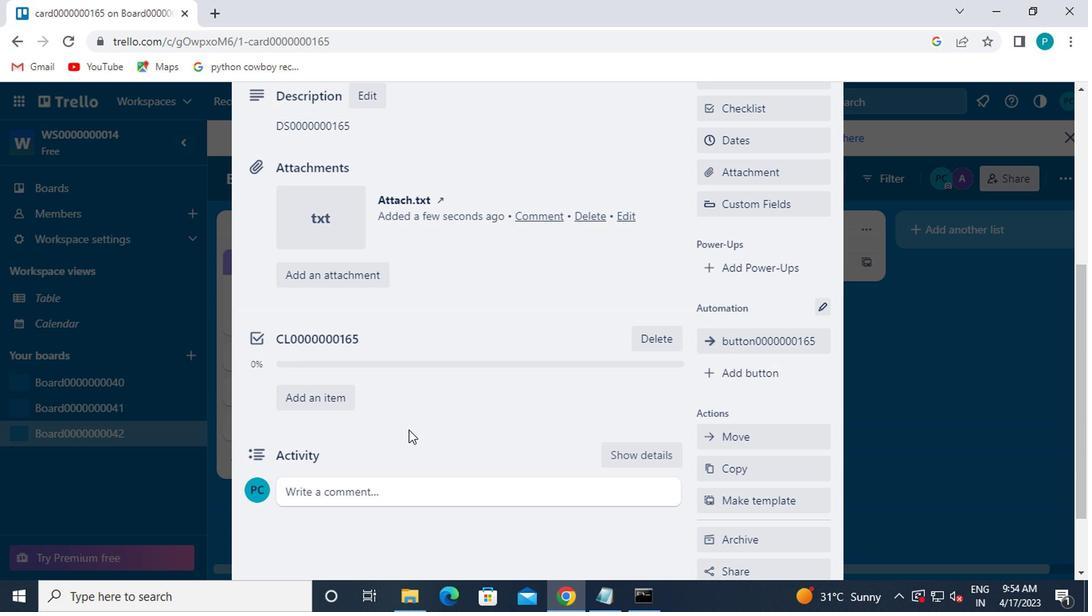 
Action: Mouse scrolled (405, 428) with delta (0, -1)
Screenshot: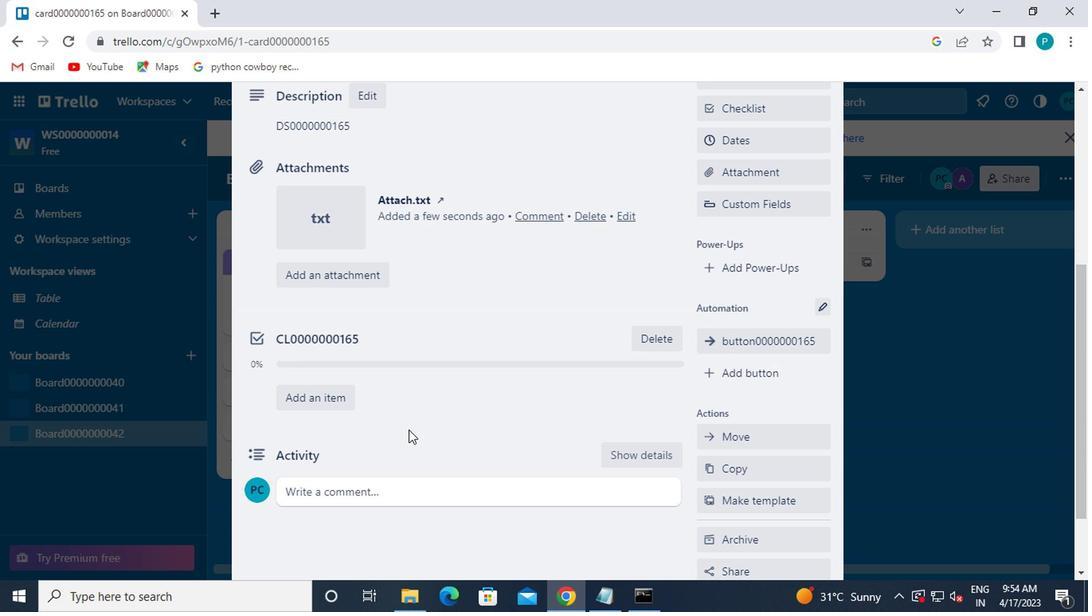 
Action: Mouse scrolled (405, 428) with delta (0, -1)
Screenshot: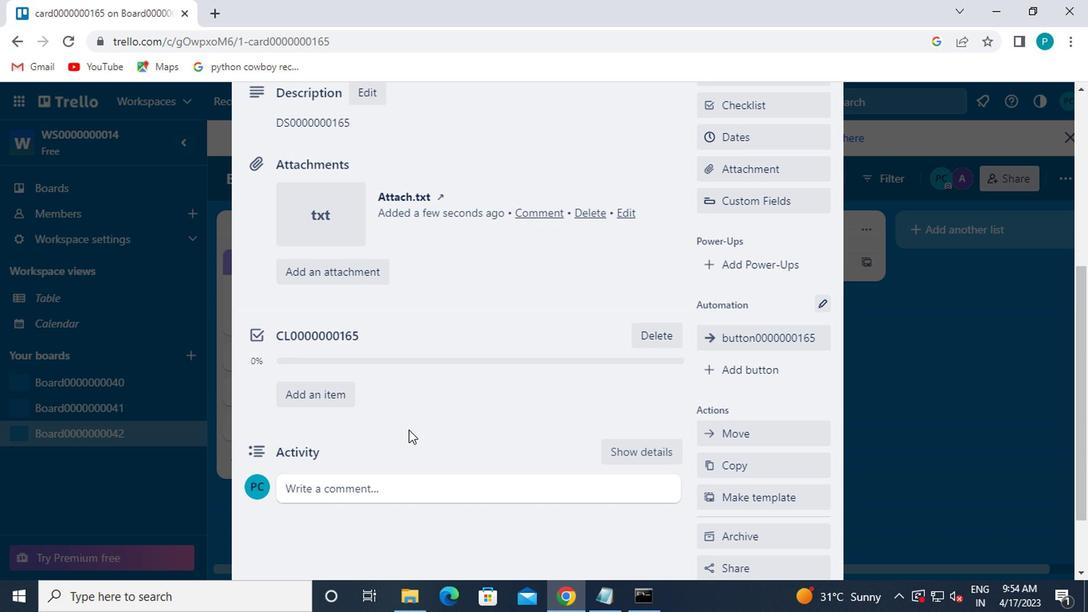 
Action: Mouse scrolled (405, 428) with delta (0, -1)
Screenshot: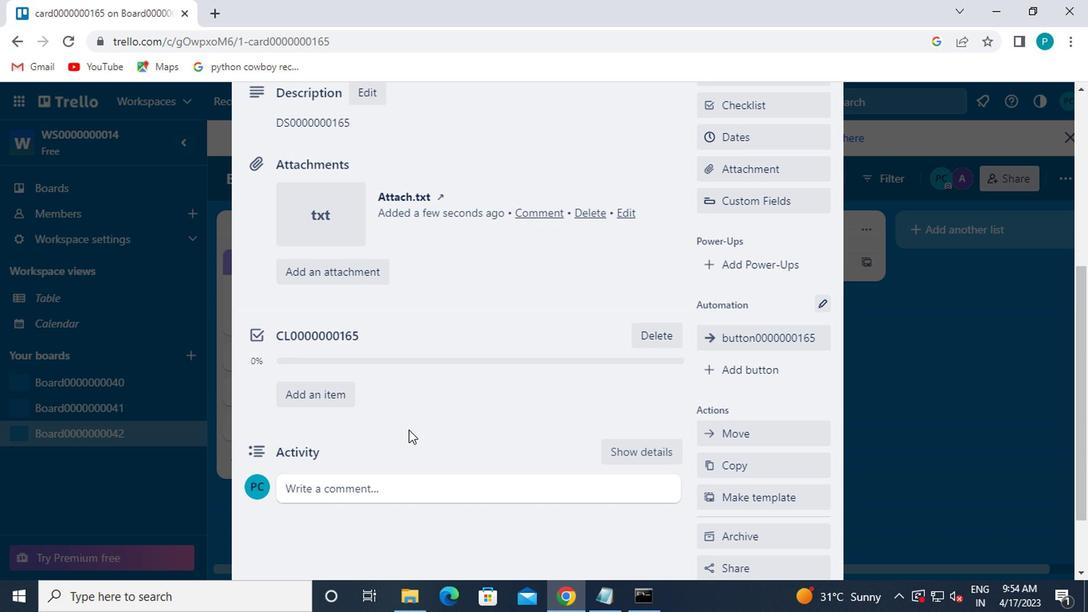 
Action: Mouse moved to (392, 395)
Screenshot: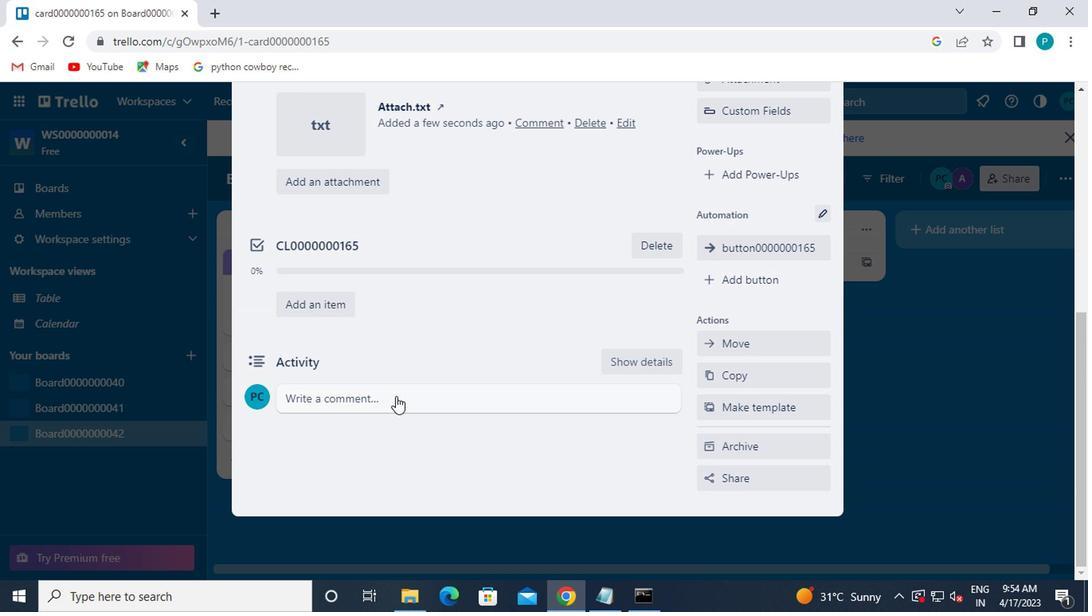 
Action: Mouse pressed left at (392, 395)
Screenshot: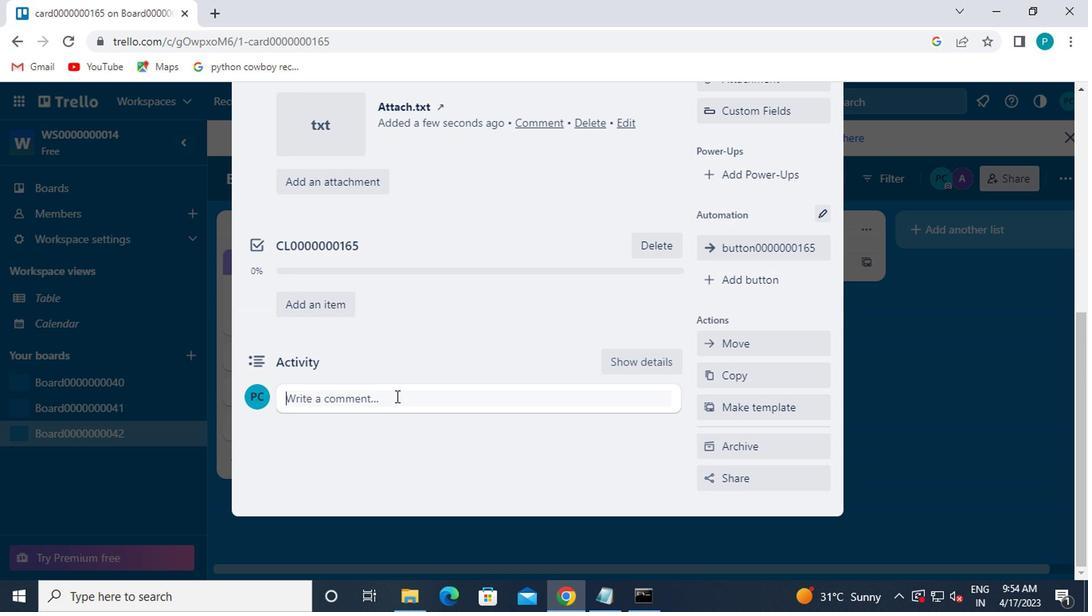 
Action: Mouse moved to (392, 395)
Screenshot: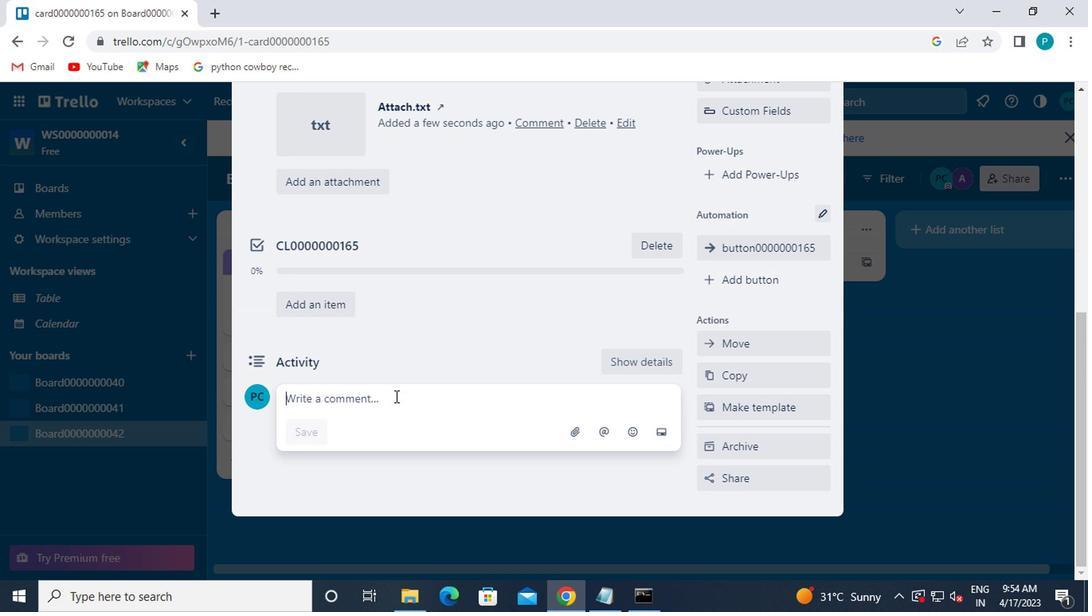 
Action: Key pressed cm0000000165
Screenshot: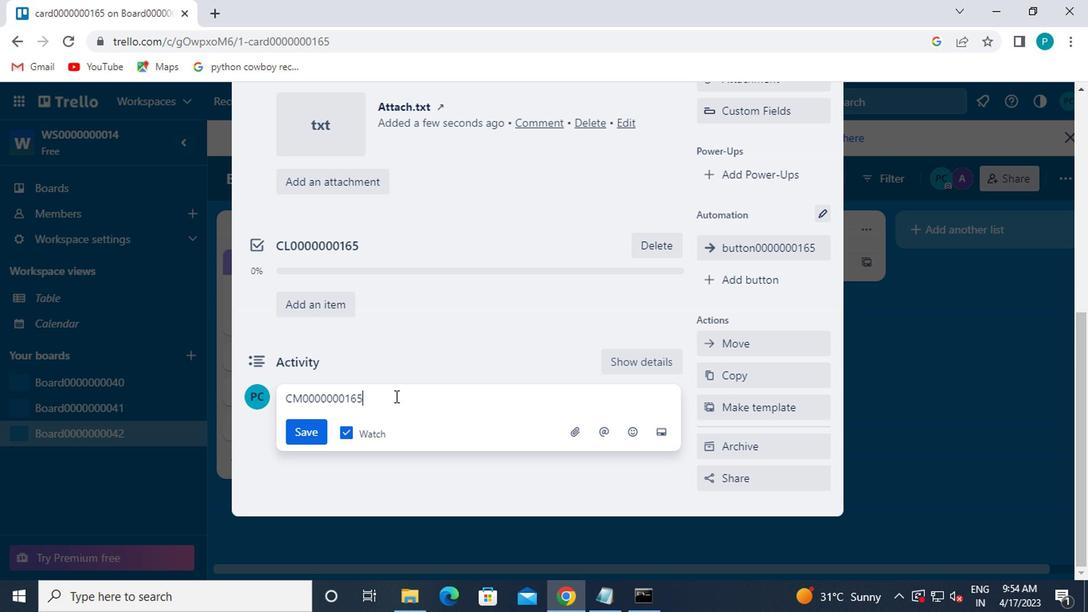 
Action: Mouse moved to (314, 433)
Screenshot: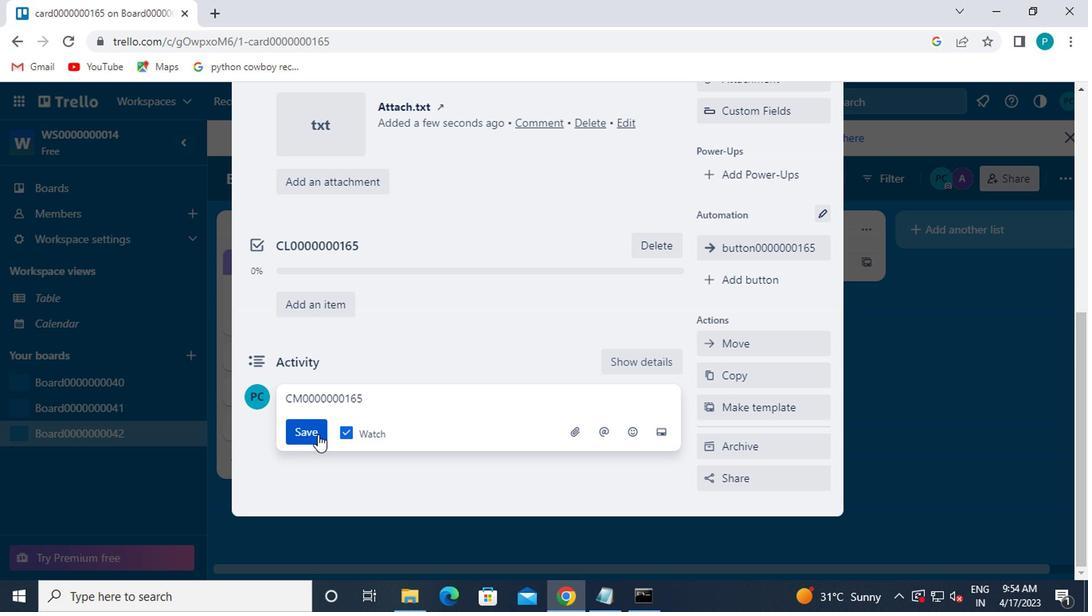 
Action: Mouse pressed left at (314, 433)
Screenshot: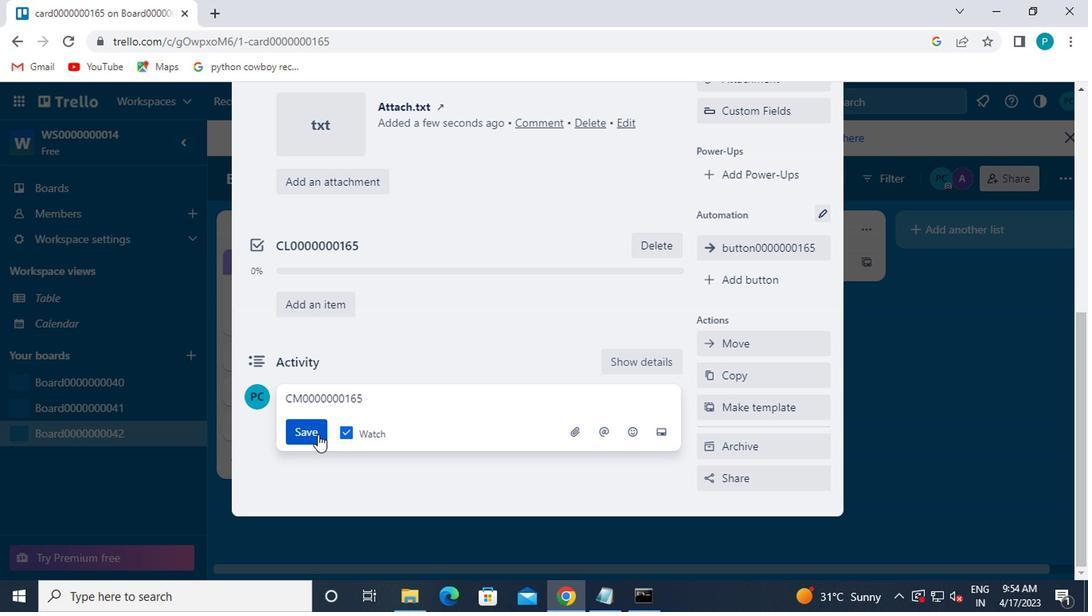
Action: Mouse moved to (346, 408)
Screenshot: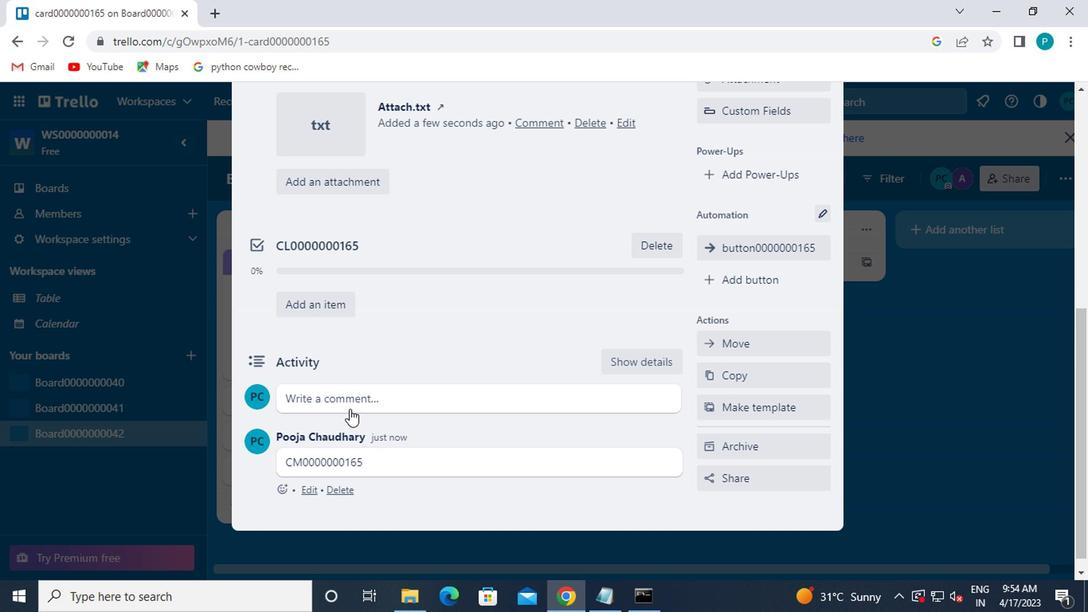
